 Task: Add a signature Josiah Cooper containing With heartfelt thanks and warm wishes, Josiah Cooper to email address softage.8@softage.net and add a folder User interface
Action: Mouse moved to (74, 141)
Screenshot: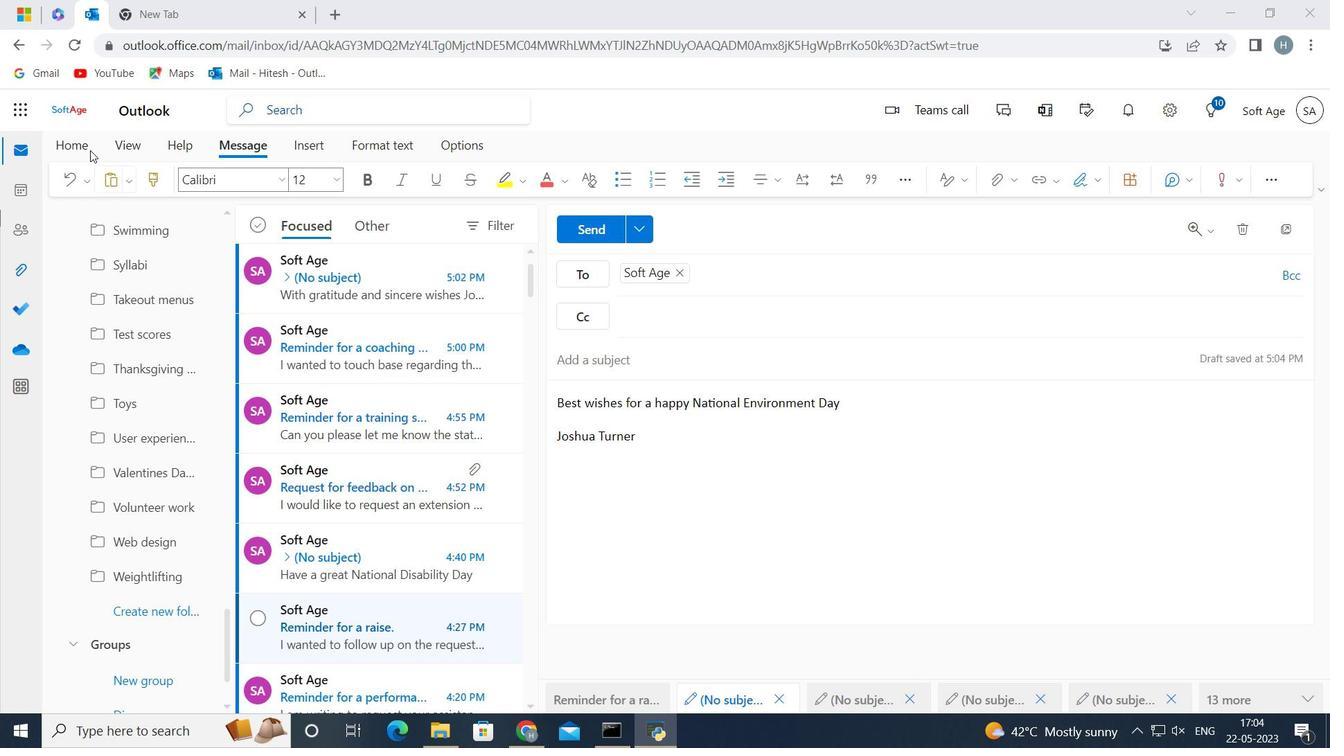 
Action: Mouse pressed left at (74, 141)
Screenshot: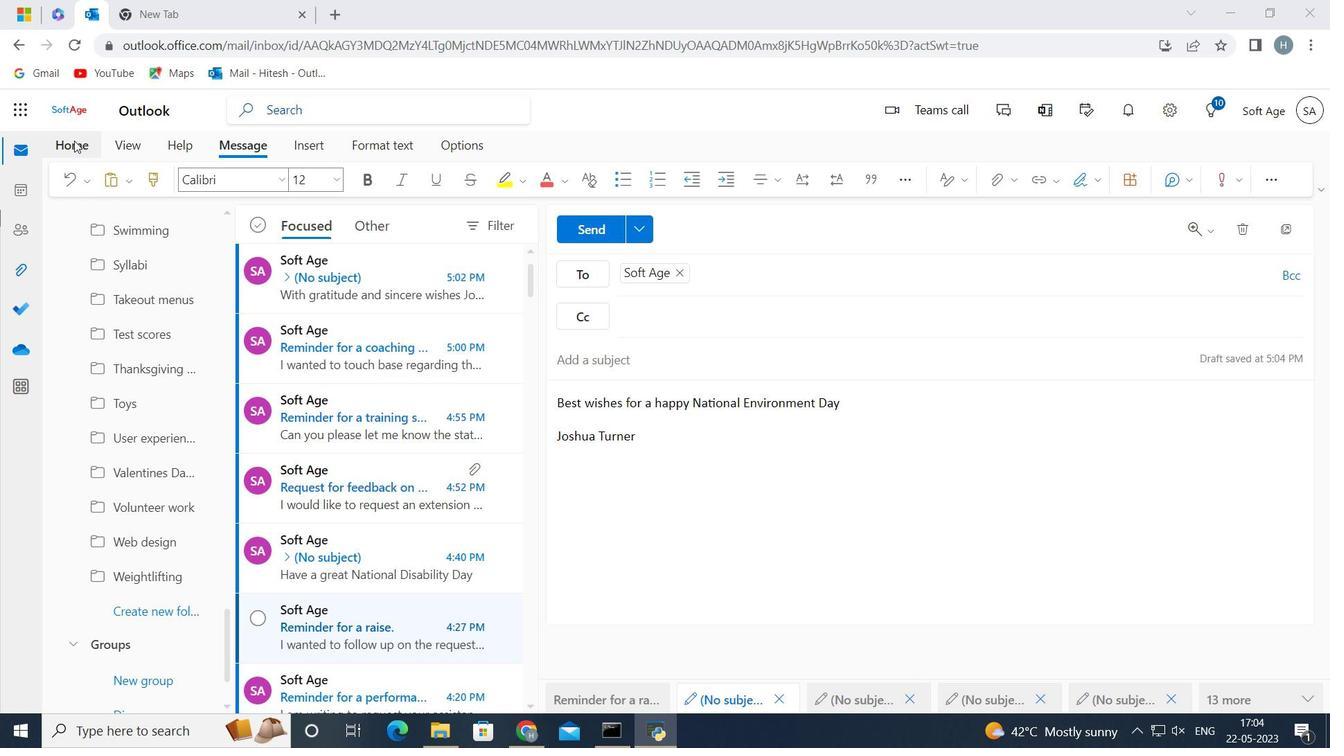 
Action: Mouse moved to (119, 182)
Screenshot: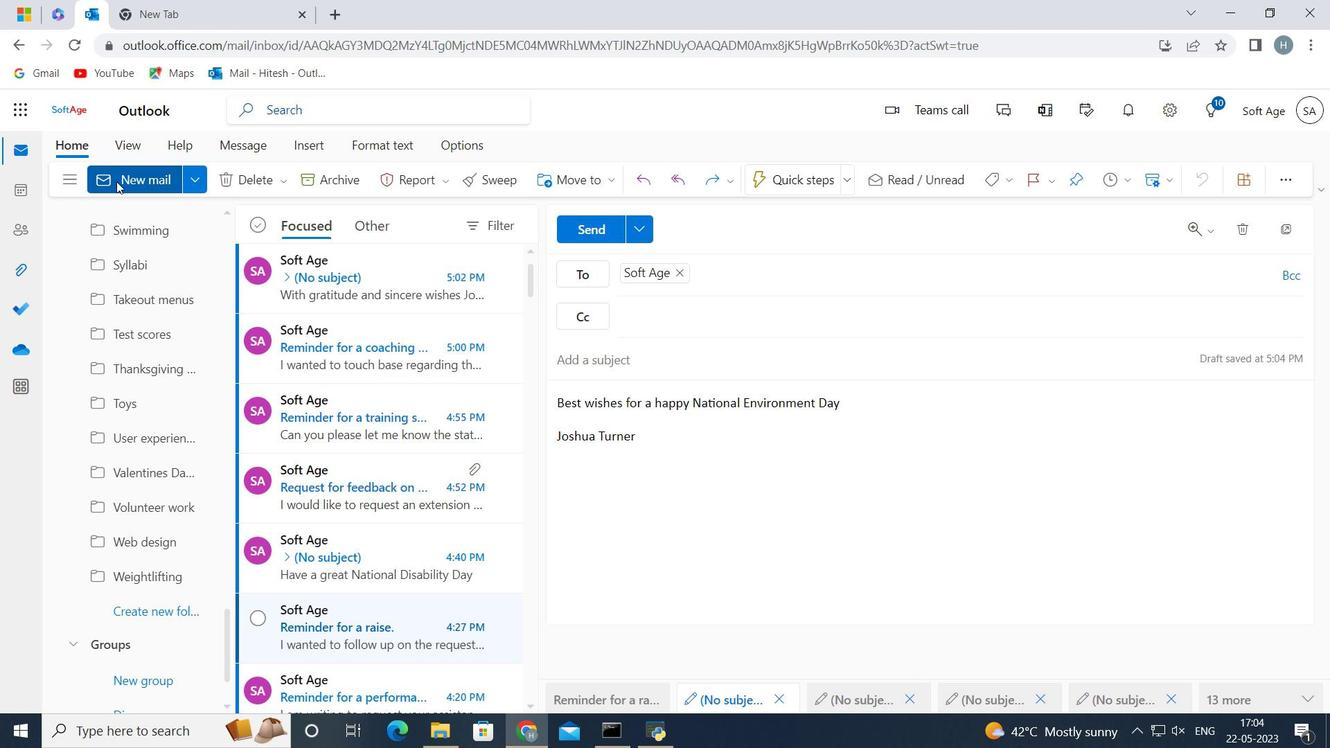 
Action: Mouse pressed left at (119, 182)
Screenshot: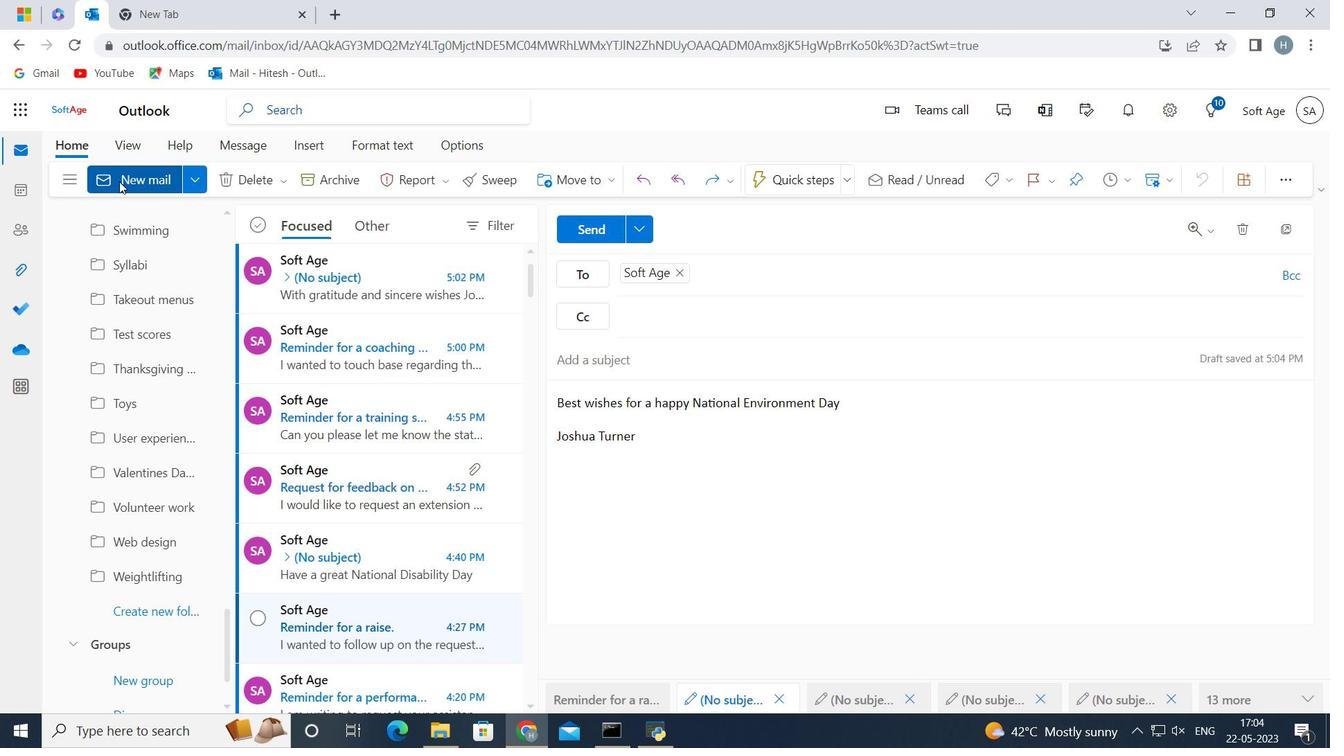 
Action: Mouse moved to (650, 445)
Screenshot: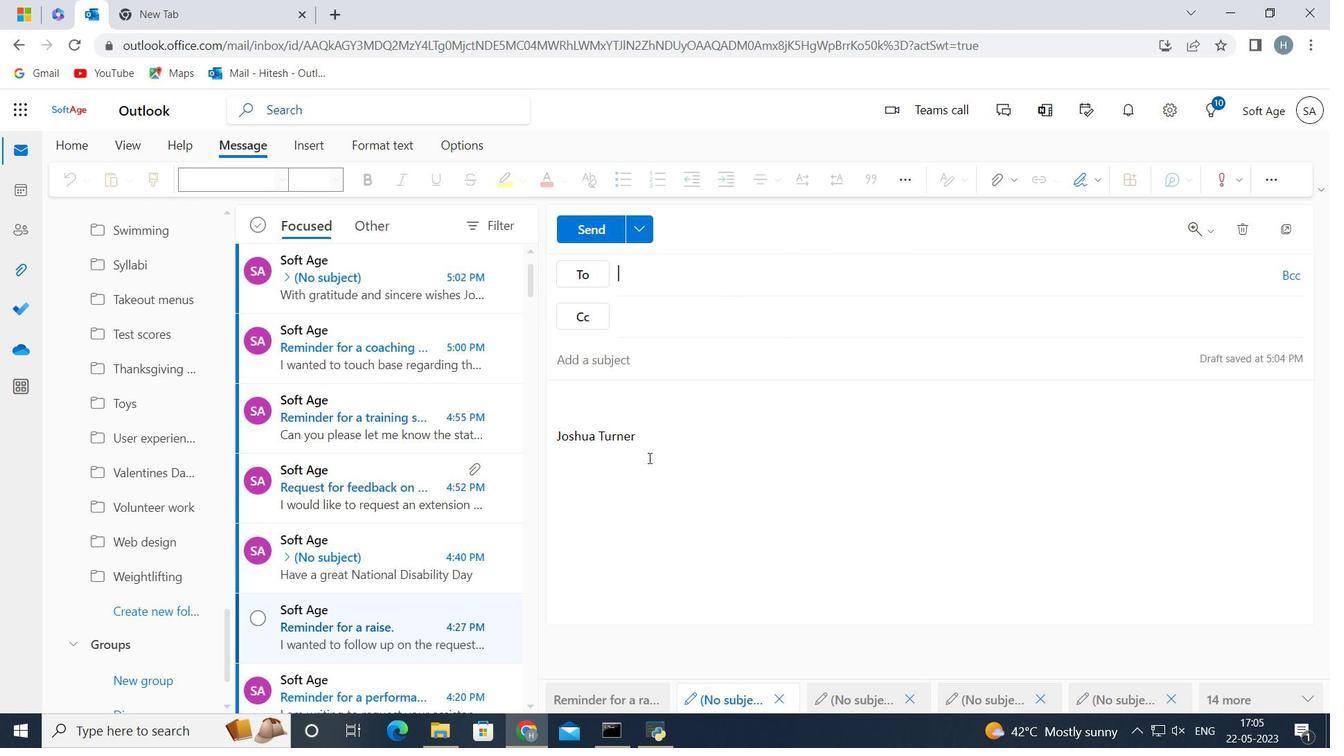
Action: Mouse pressed left at (650, 445)
Screenshot: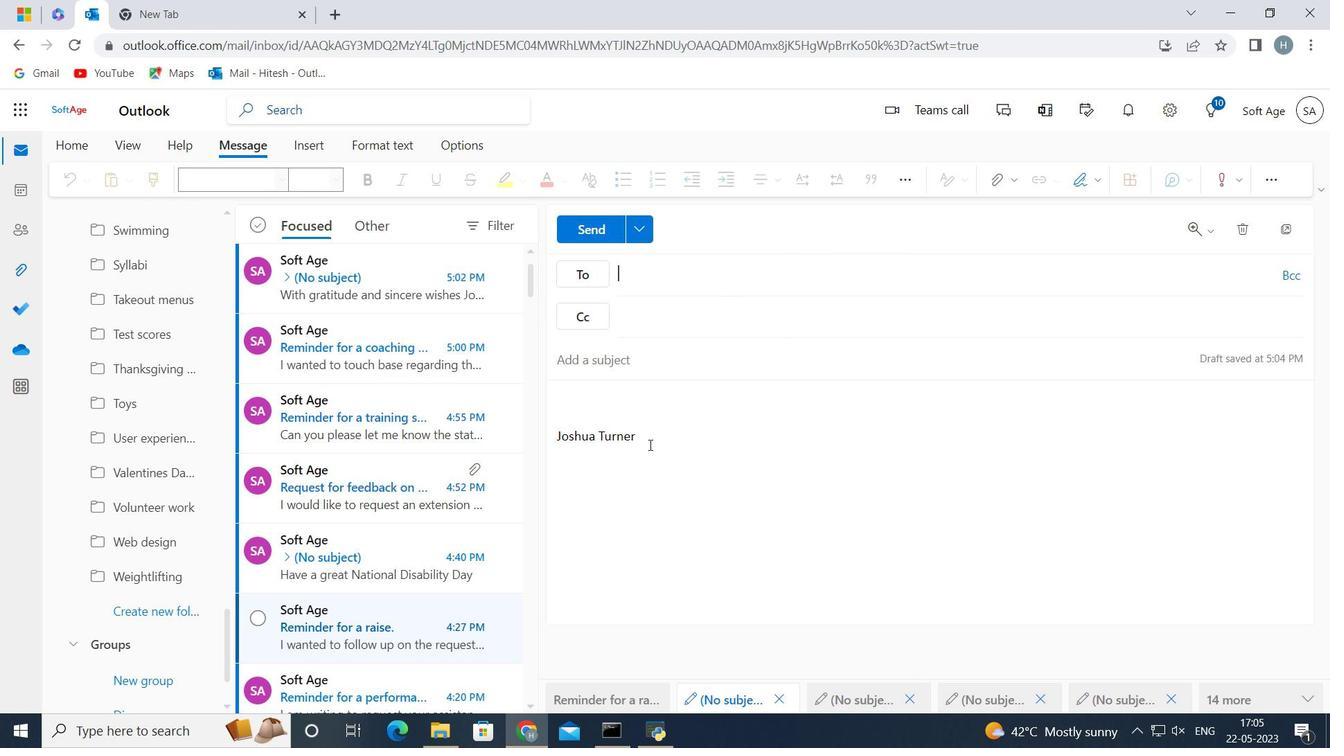 
Action: Mouse moved to (651, 444)
Screenshot: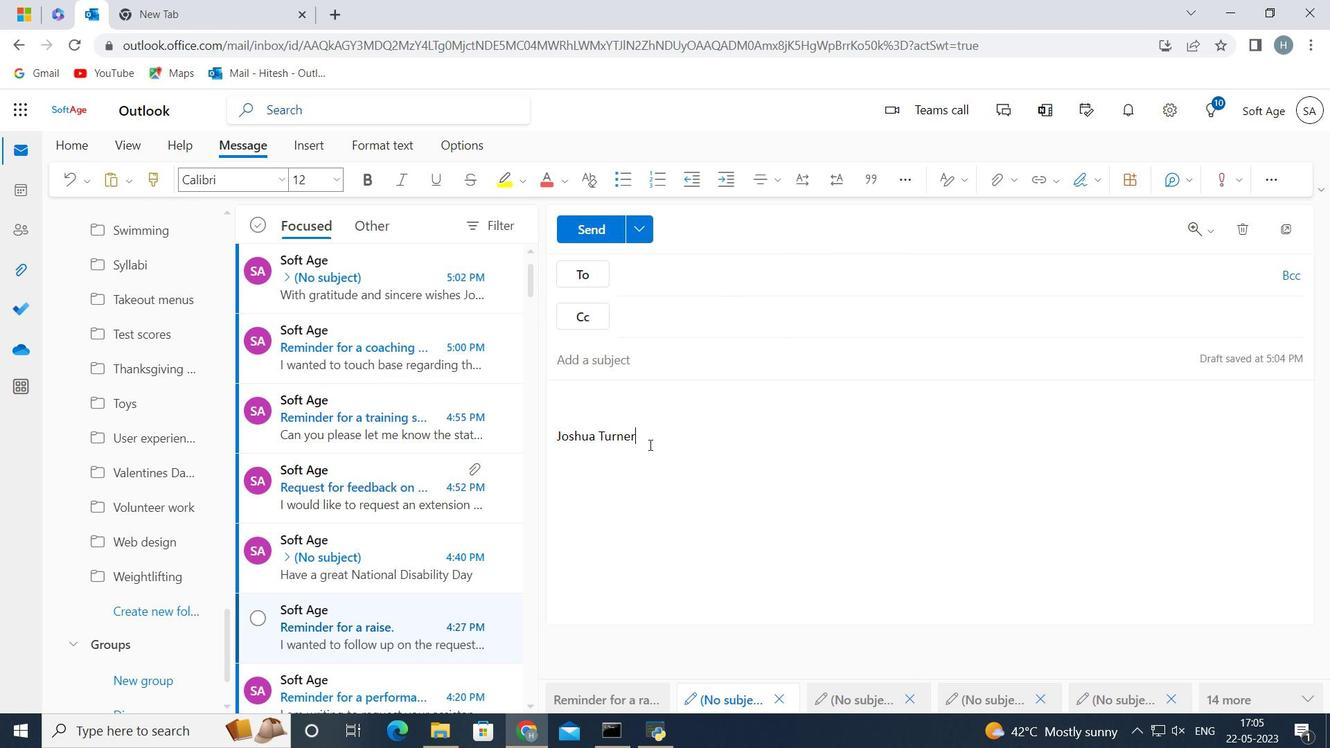 
Action: Key pressed <Key.backspace><Key.backspace><Key.backspace><Key.backspace><Key.backspace><Key.backspace><Key.backspace><Key.backspace><Key.backspace><Key.backspace><Key.backspace><Key.backspace><Key.backspace><Key.backspace><Key.backspace><Key.backspace><Key.backspace>
Screenshot: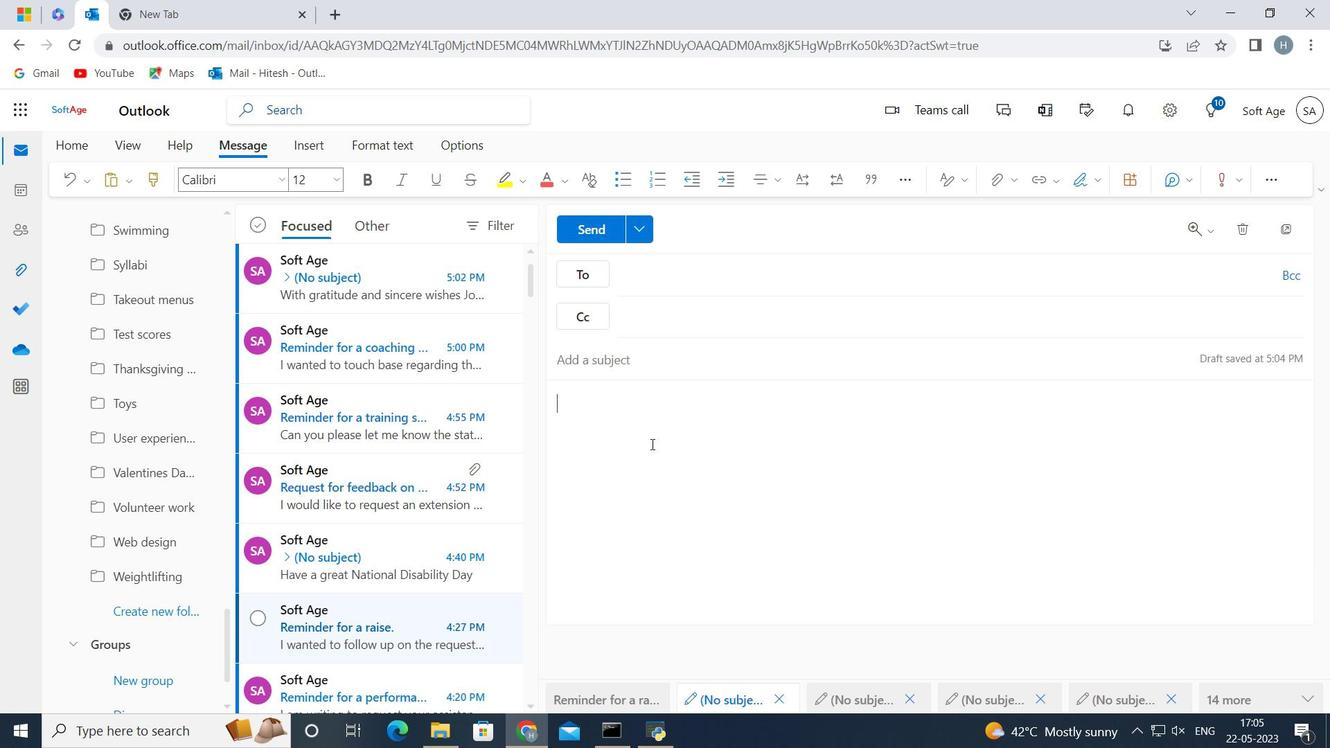 
Action: Mouse moved to (1096, 183)
Screenshot: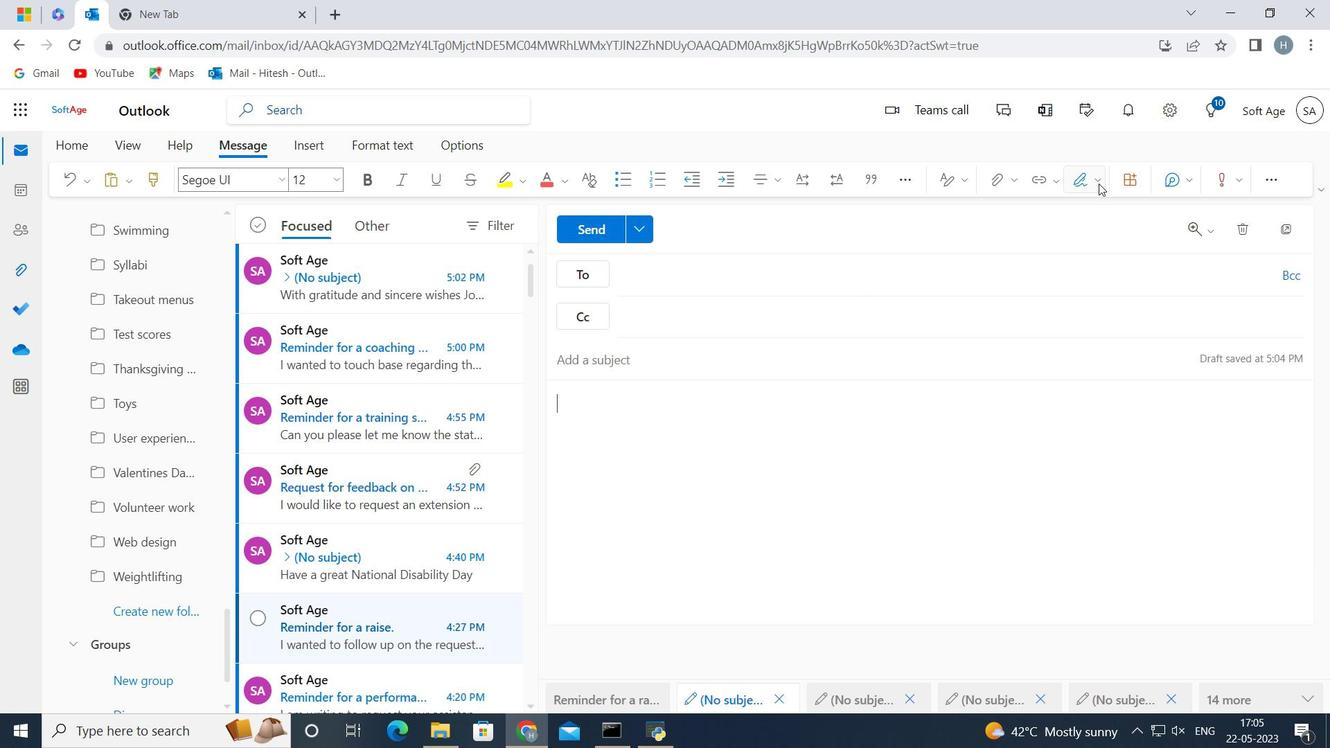 
Action: Mouse pressed left at (1096, 183)
Screenshot: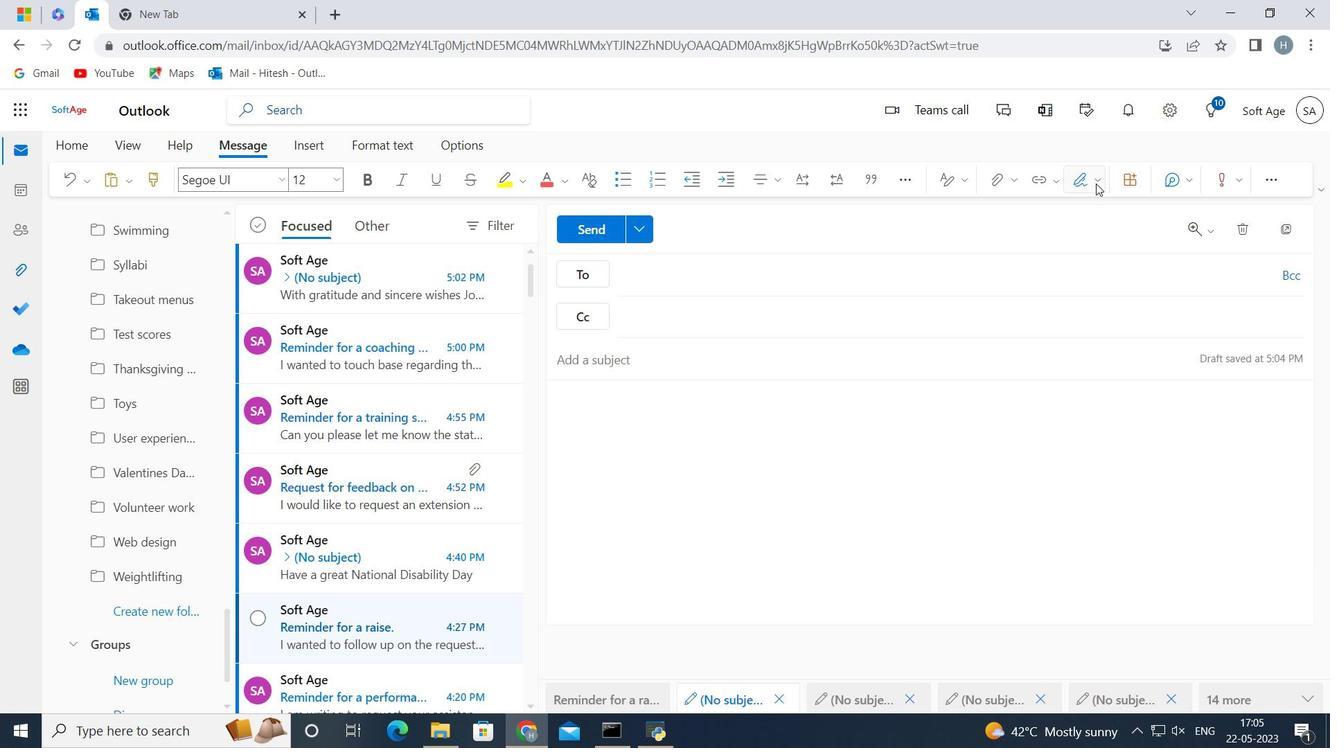 
Action: Mouse moved to (1059, 255)
Screenshot: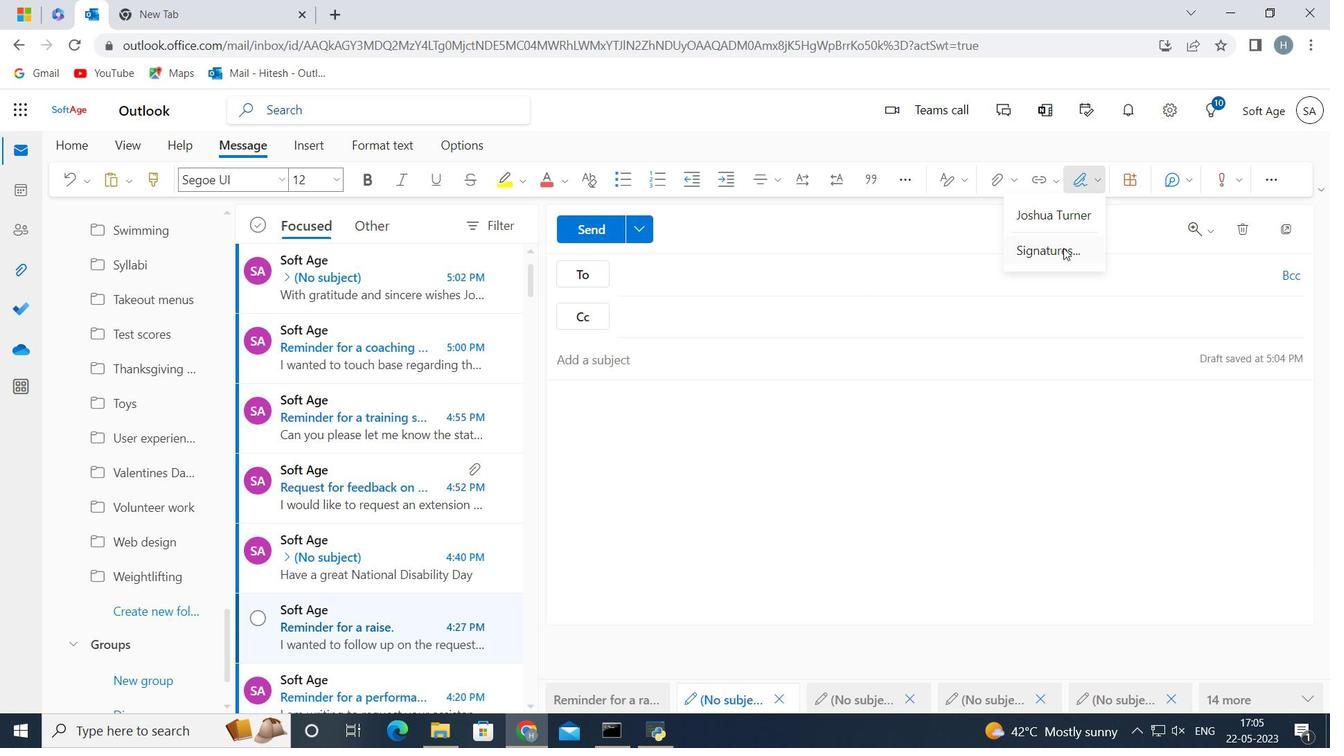 
Action: Mouse pressed left at (1059, 255)
Screenshot: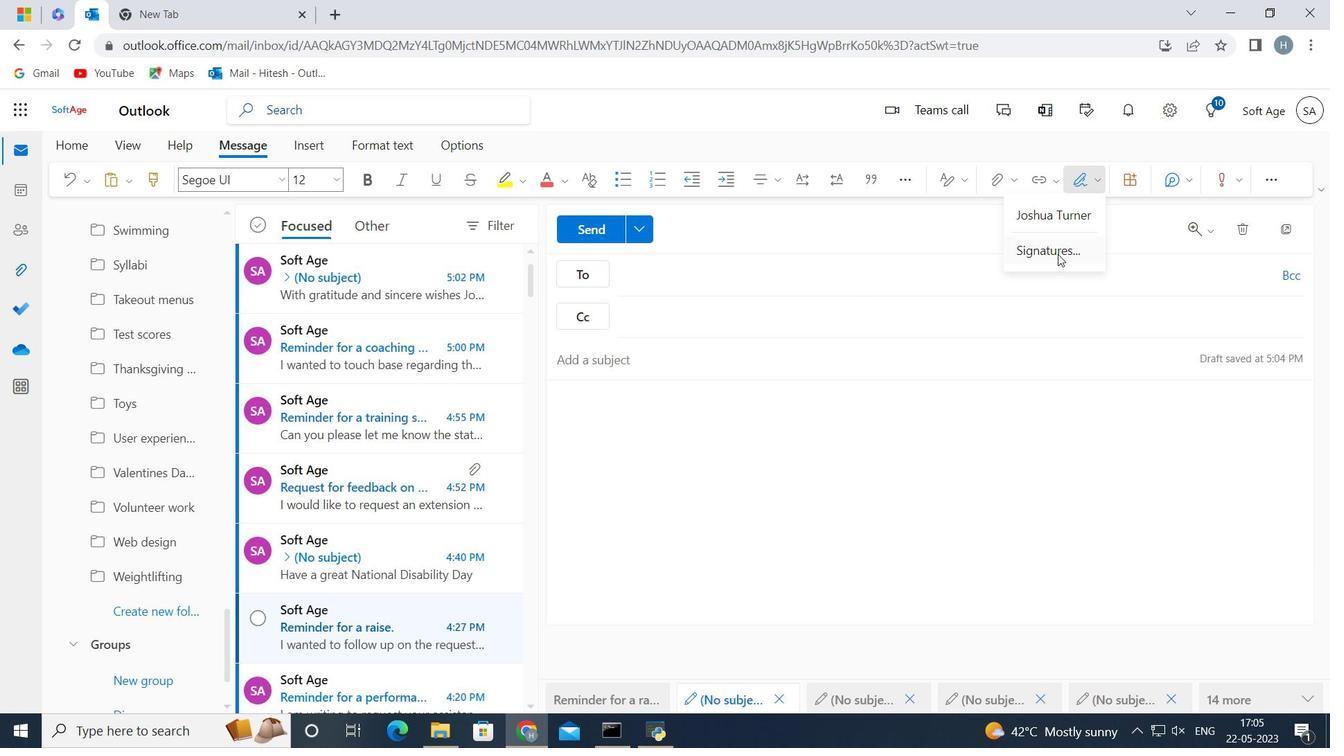 
Action: Mouse moved to (998, 321)
Screenshot: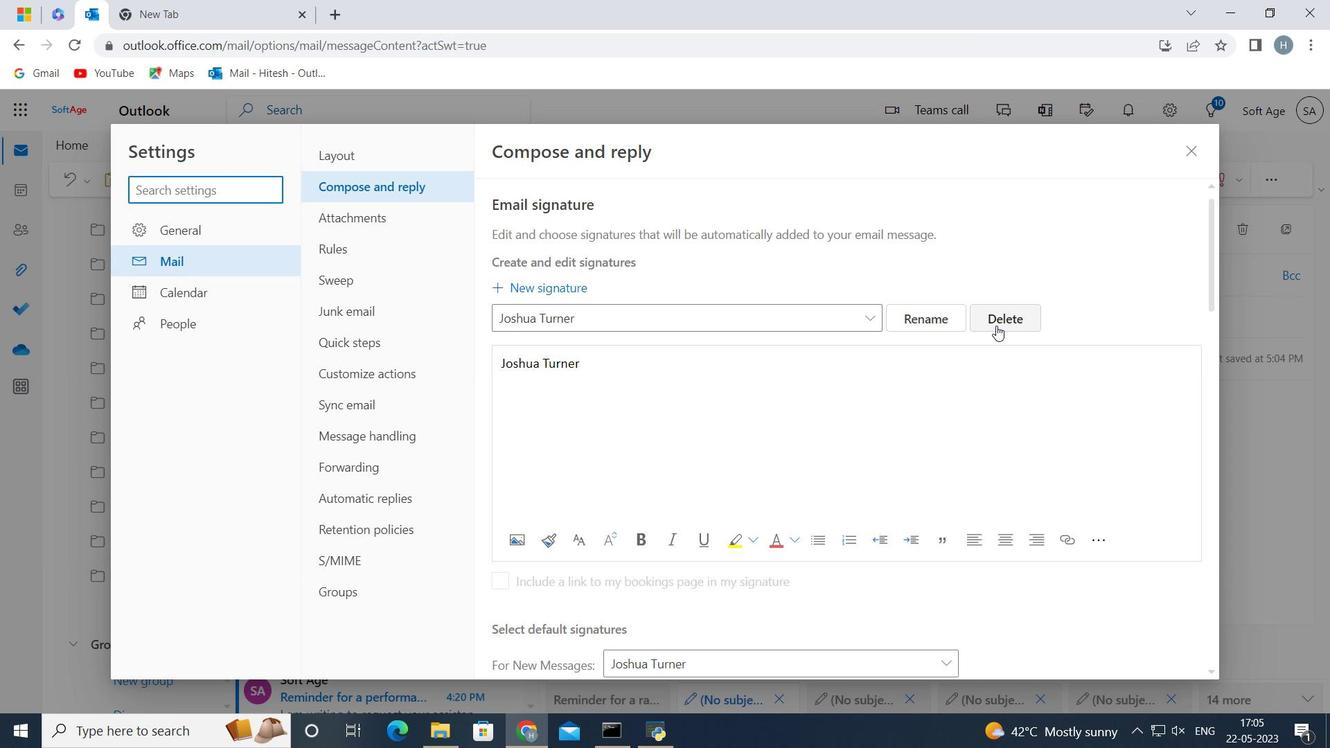 
Action: Mouse pressed left at (998, 321)
Screenshot: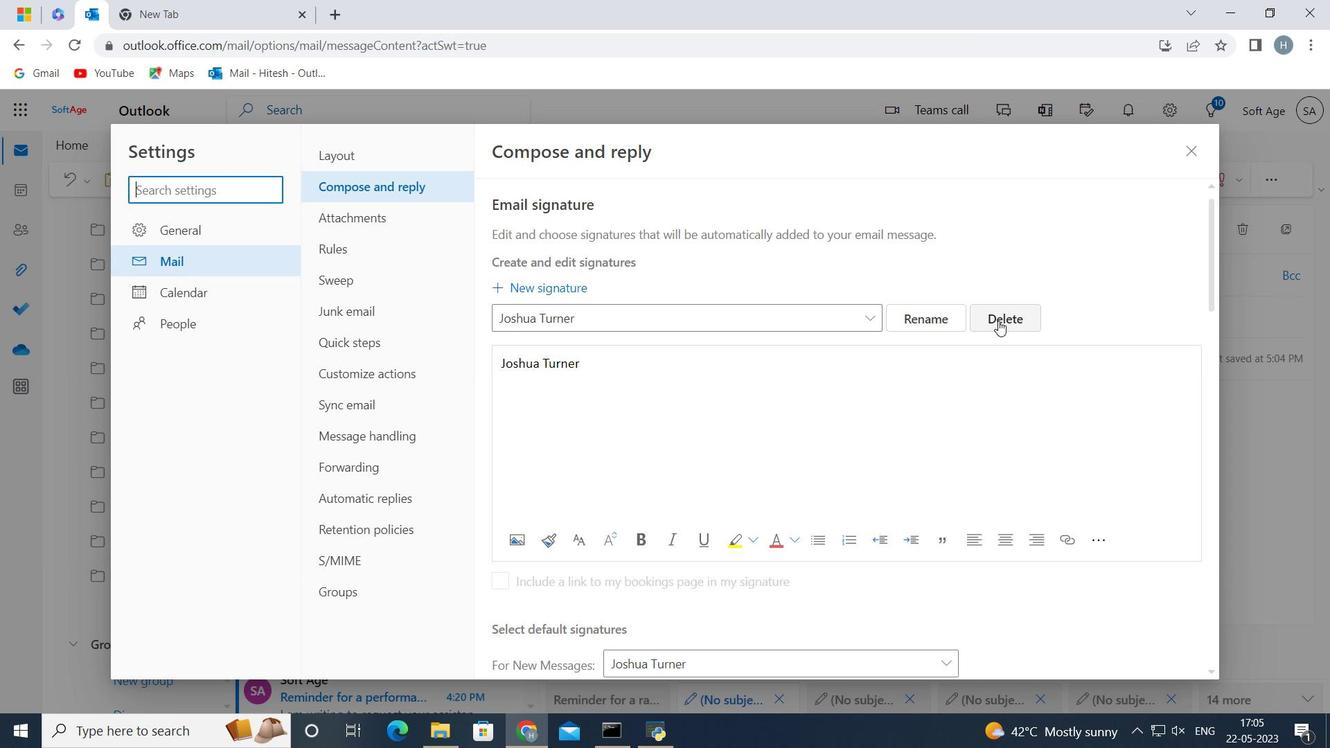 
Action: Mouse moved to (824, 325)
Screenshot: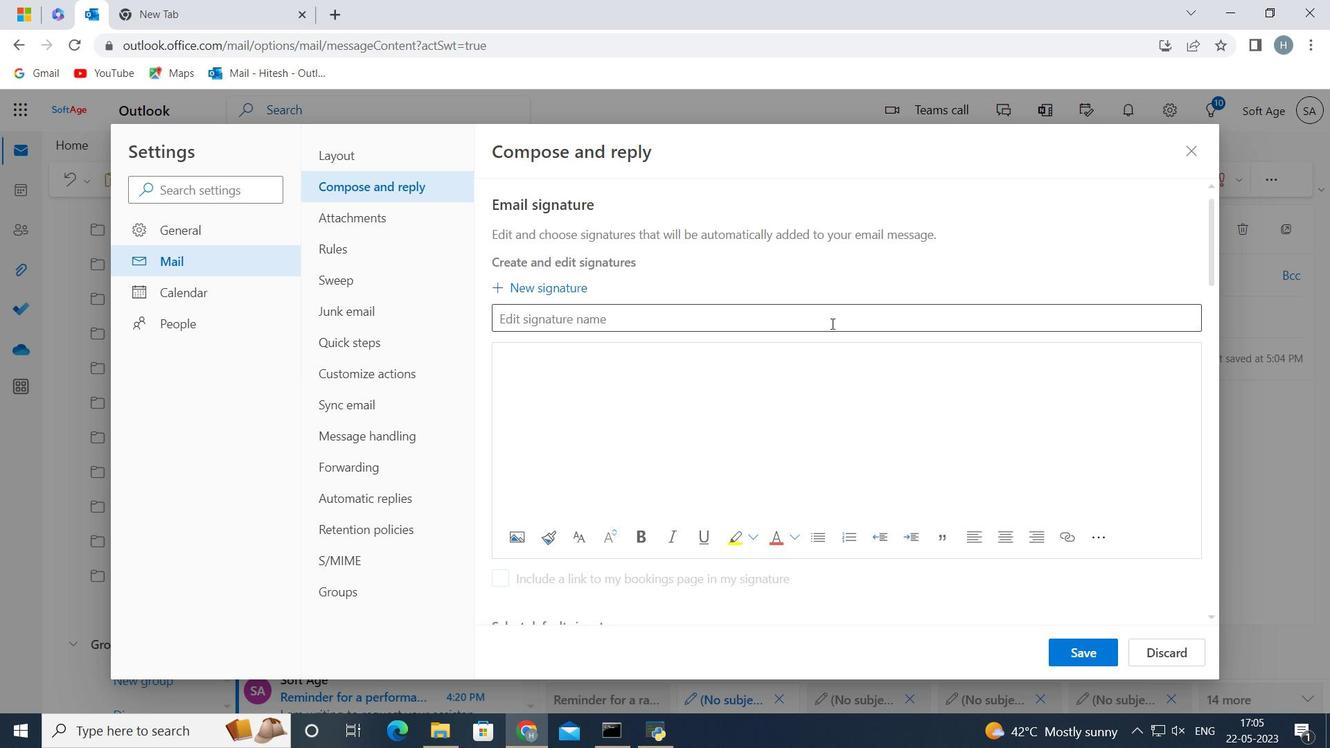
Action: Mouse pressed left at (824, 325)
Screenshot: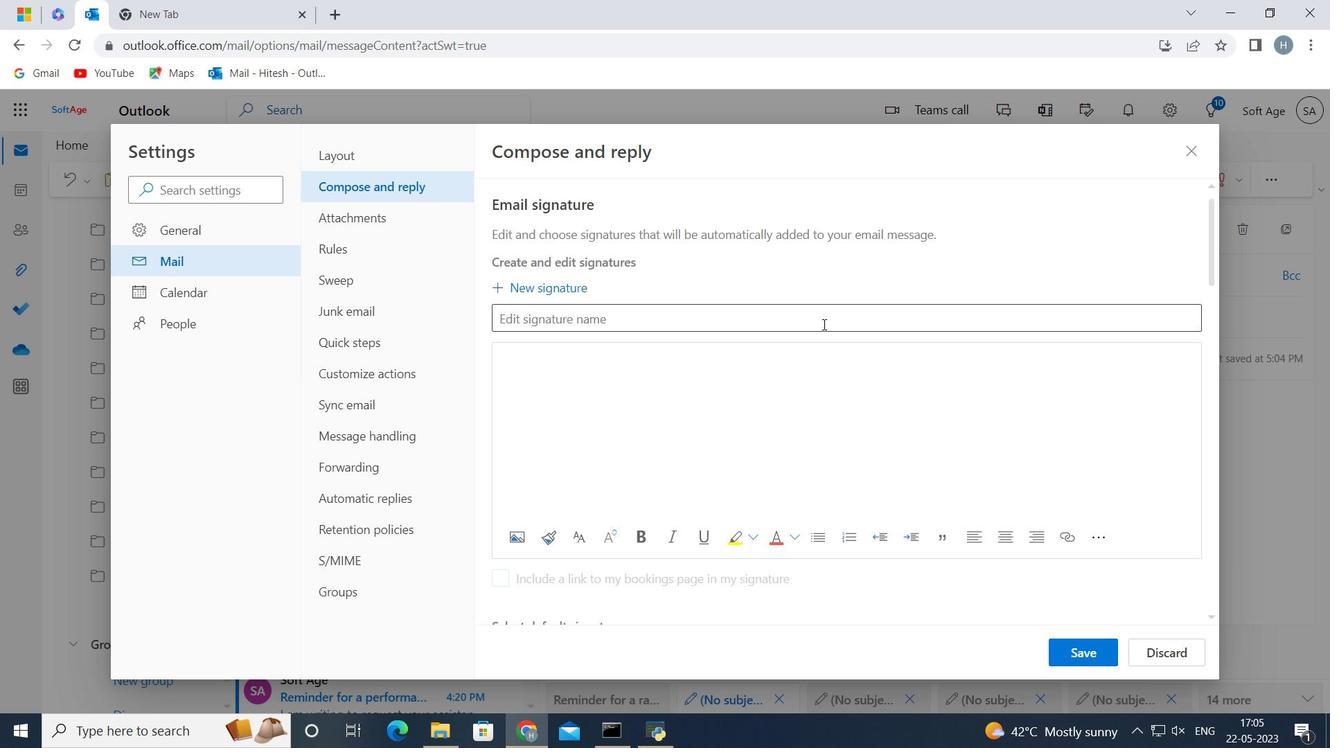 
Action: Key pressed <Key.shift>Josiah<Key.space><Key.shift><Key.shift><Key.shift><Key.shift><Key.shift><Key.shift><Key.shift><Key.shift>Cooper<Key.space>
Screenshot: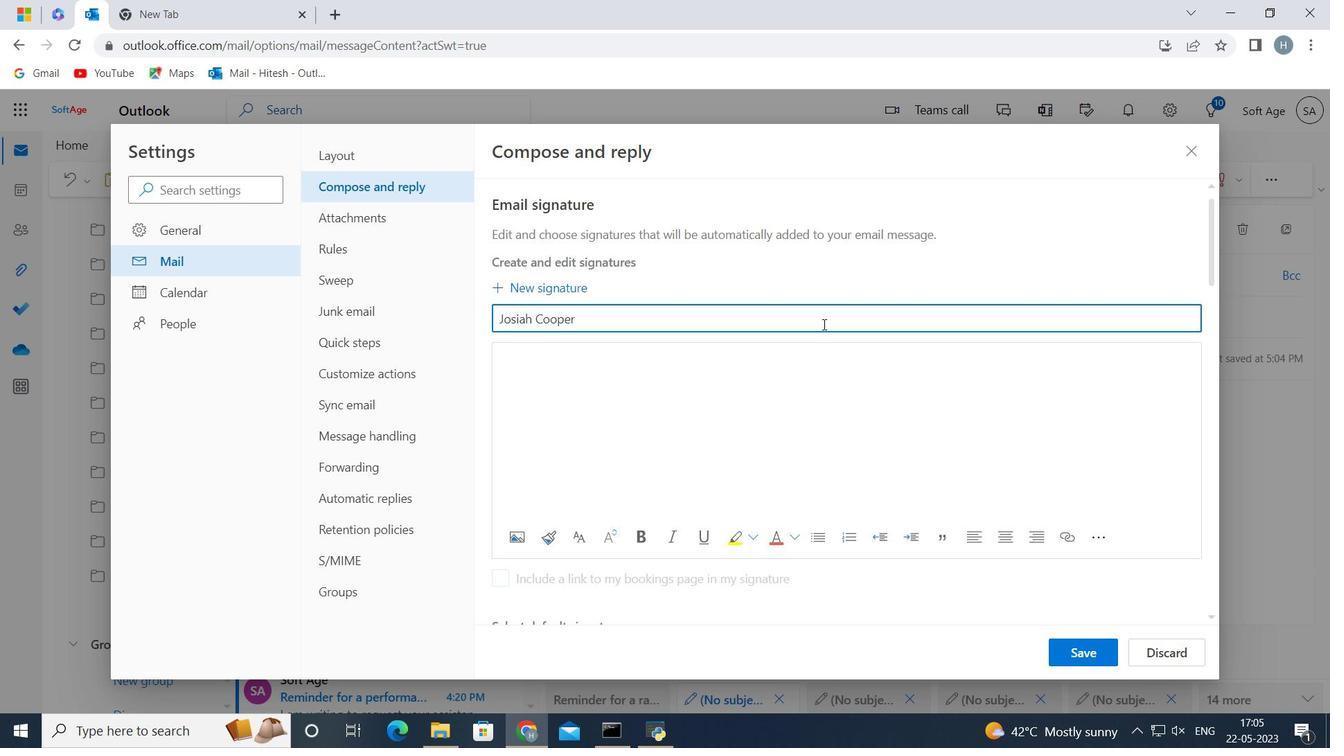 
Action: Mouse moved to (603, 374)
Screenshot: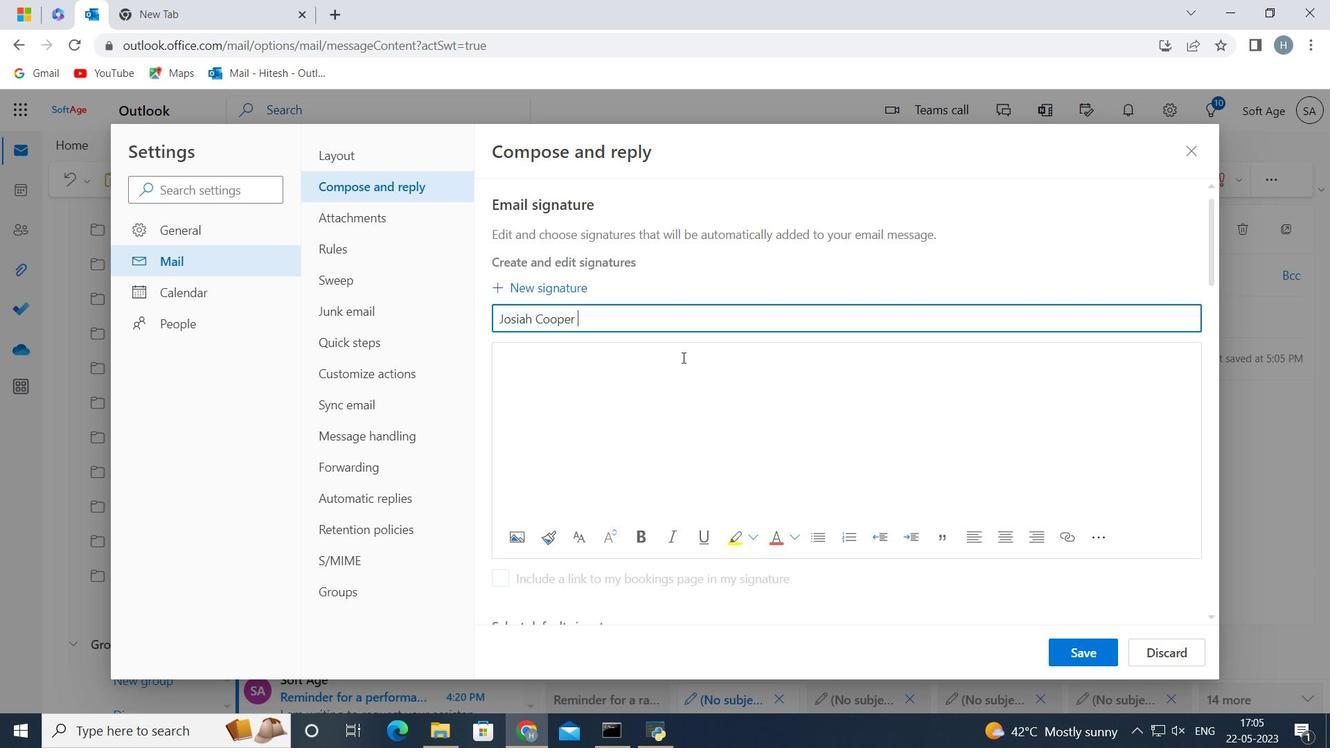
Action: Mouse pressed left at (603, 374)
Screenshot: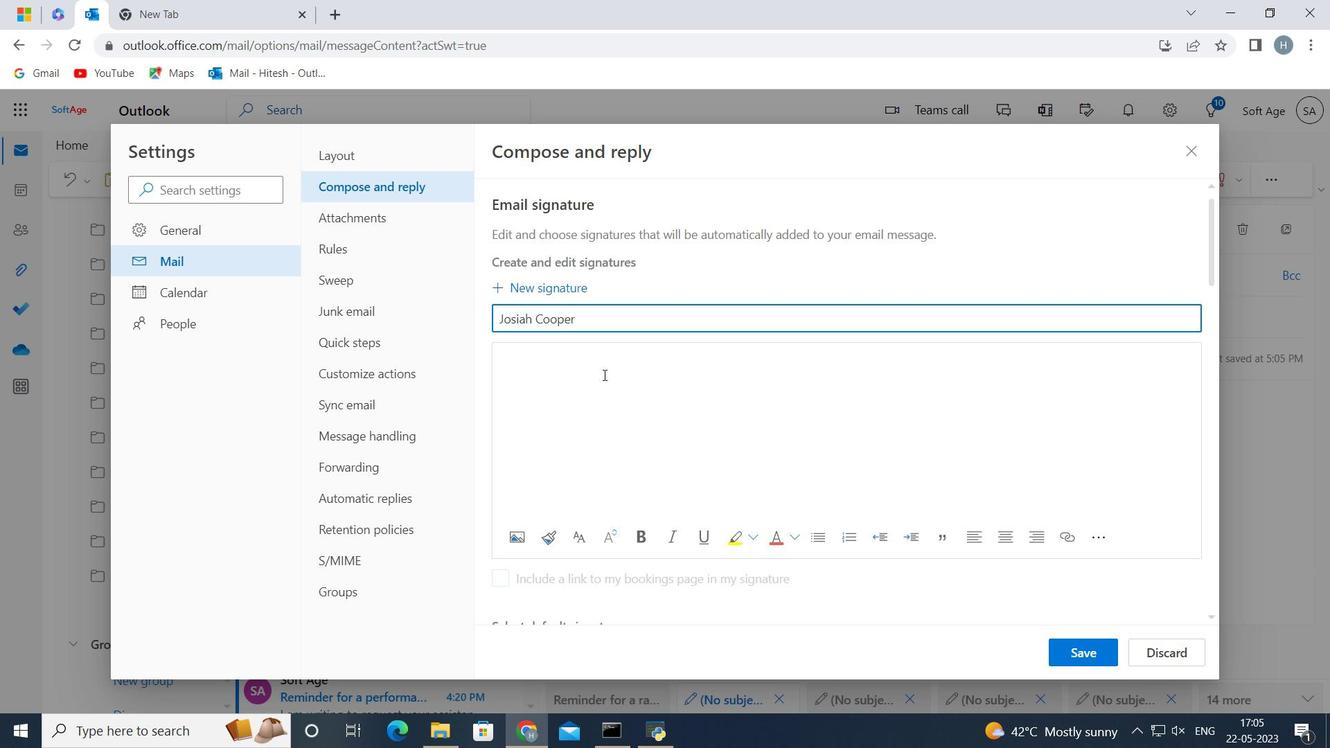 
Action: Key pressed <Key.shift><Key.shift><Key.shift><Key.shift><Key.shift><Key.shift>Josiah<Key.space><Key.shift>Cooper<Key.space>
Screenshot: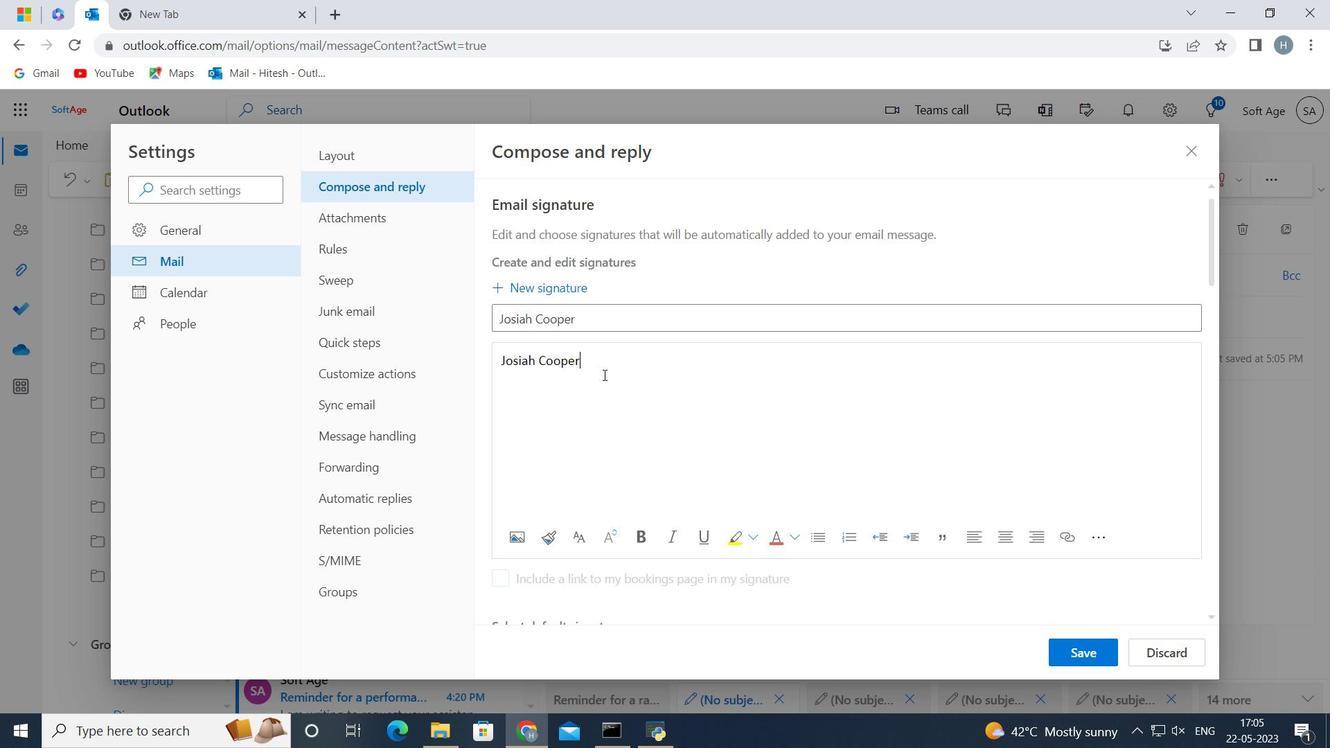
Action: Mouse moved to (1070, 645)
Screenshot: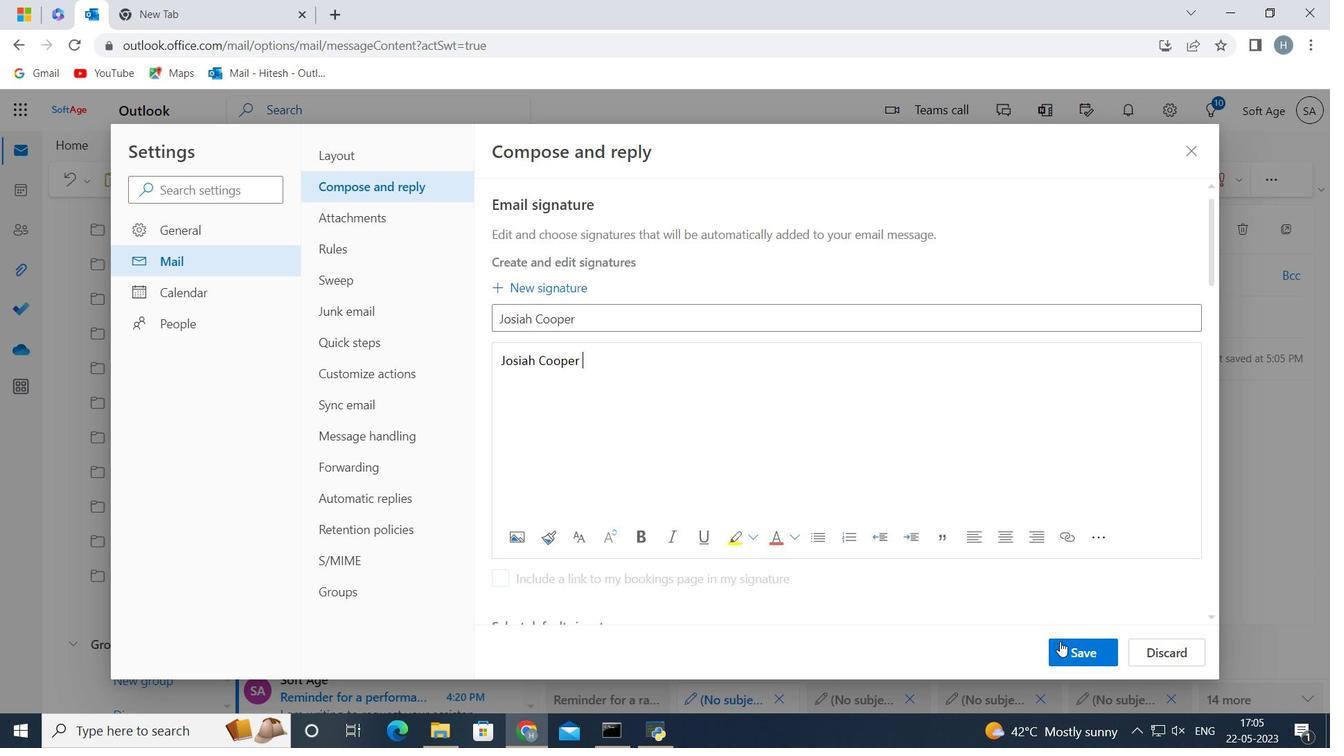
Action: Mouse pressed left at (1070, 645)
Screenshot: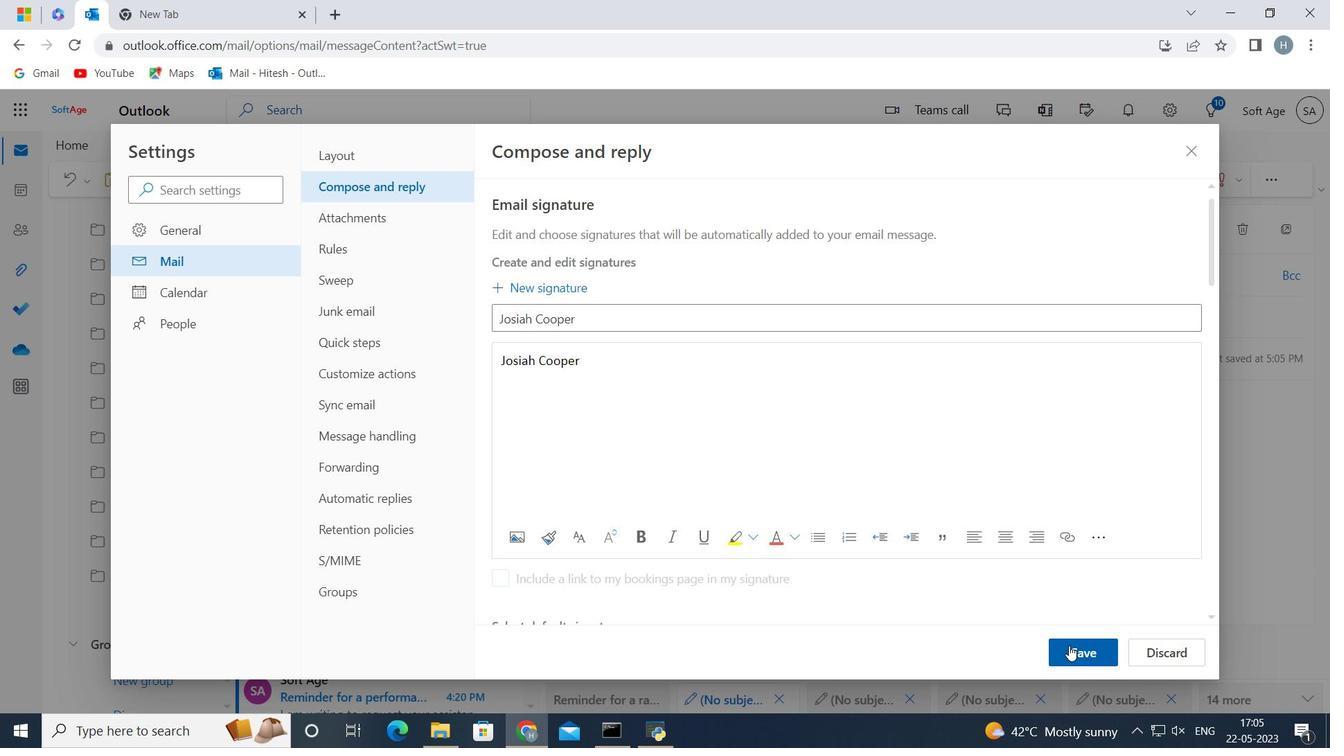 
Action: Mouse moved to (863, 404)
Screenshot: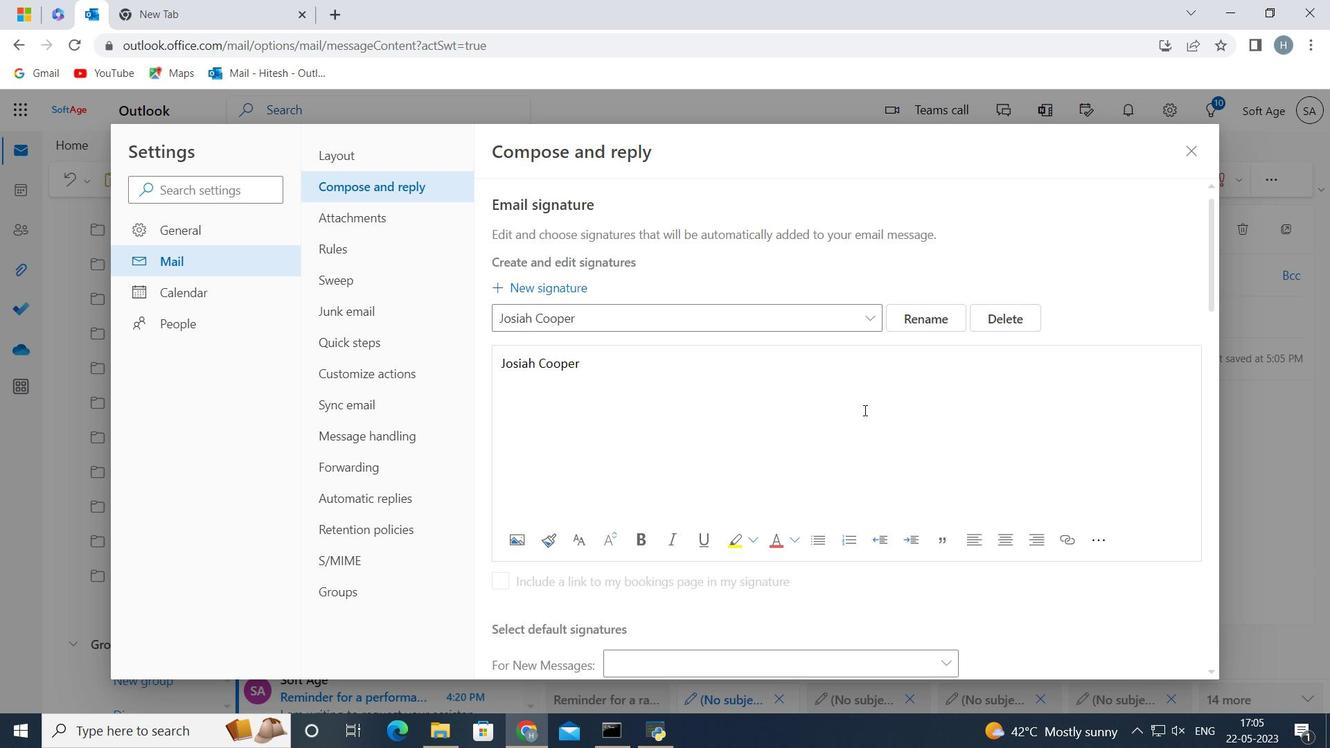 
Action: Mouse scrolled (863, 404) with delta (0, 0)
Screenshot: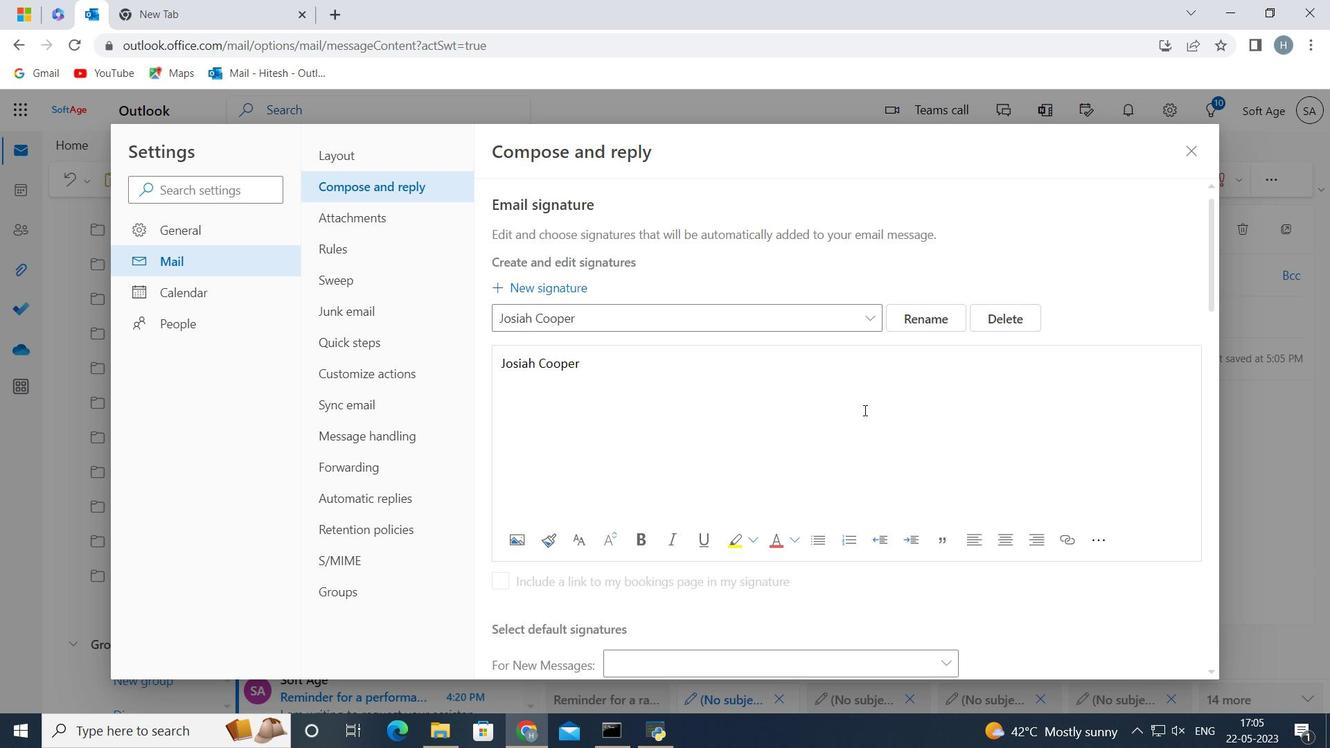 
Action: Mouse moved to (819, 372)
Screenshot: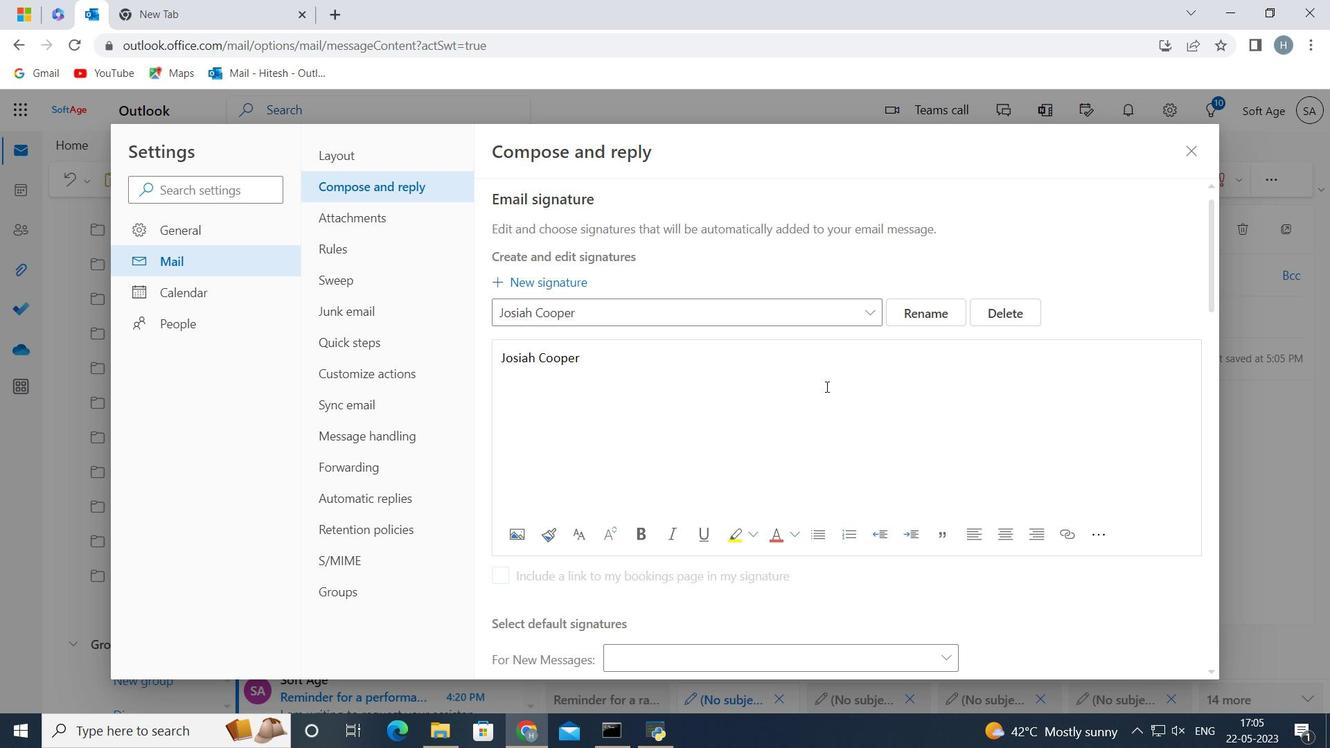 
Action: Mouse scrolled (819, 371) with delta (0, 0)
Screenshot: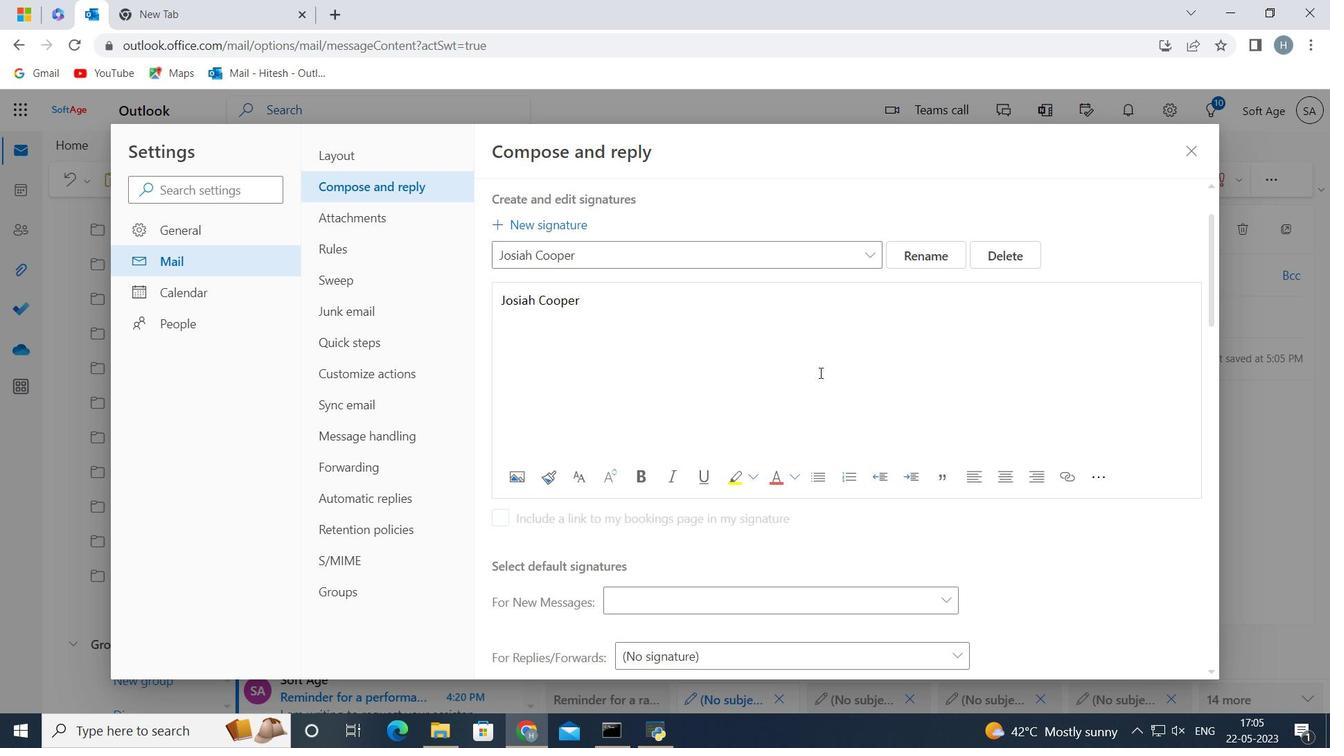
Action: Mouse scrolled (819, 371) with delta (0, 0)
Screenshot: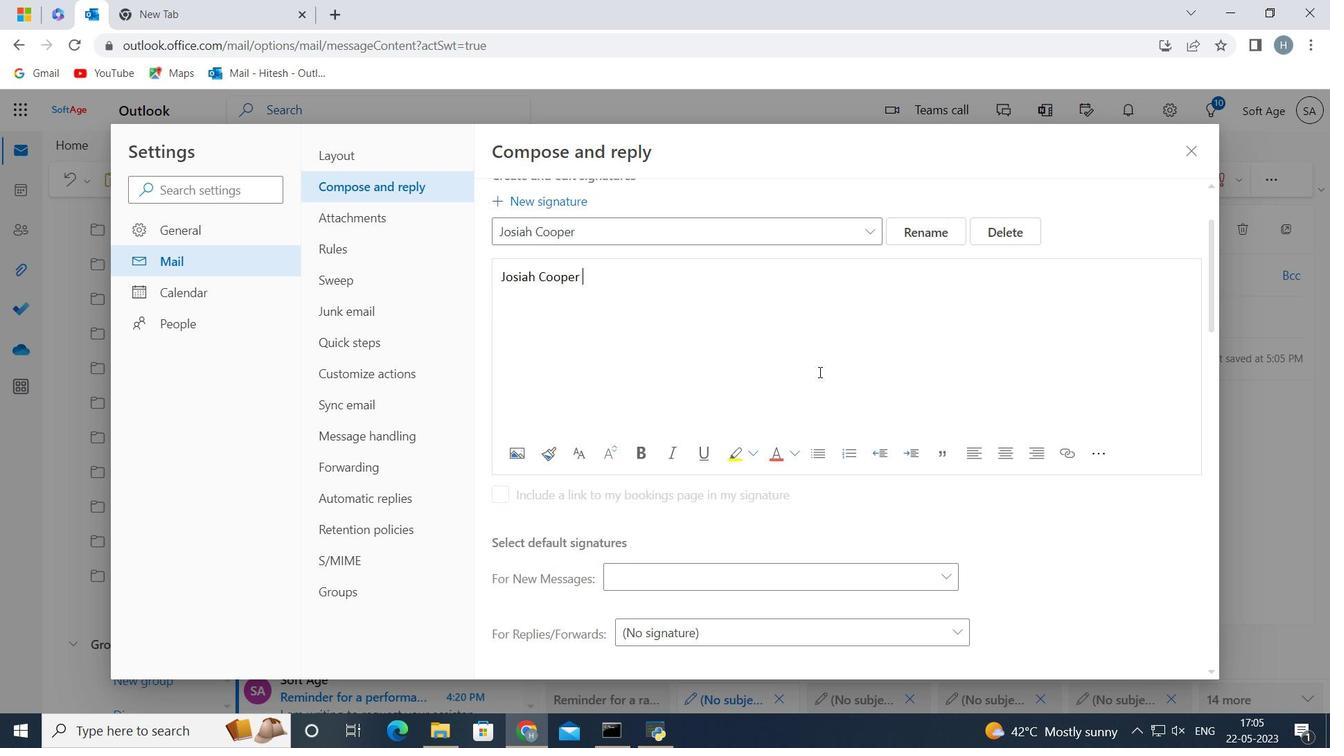 
Action: Mouse scrolled (819, 371) with delta (0, 0)
Screenshot: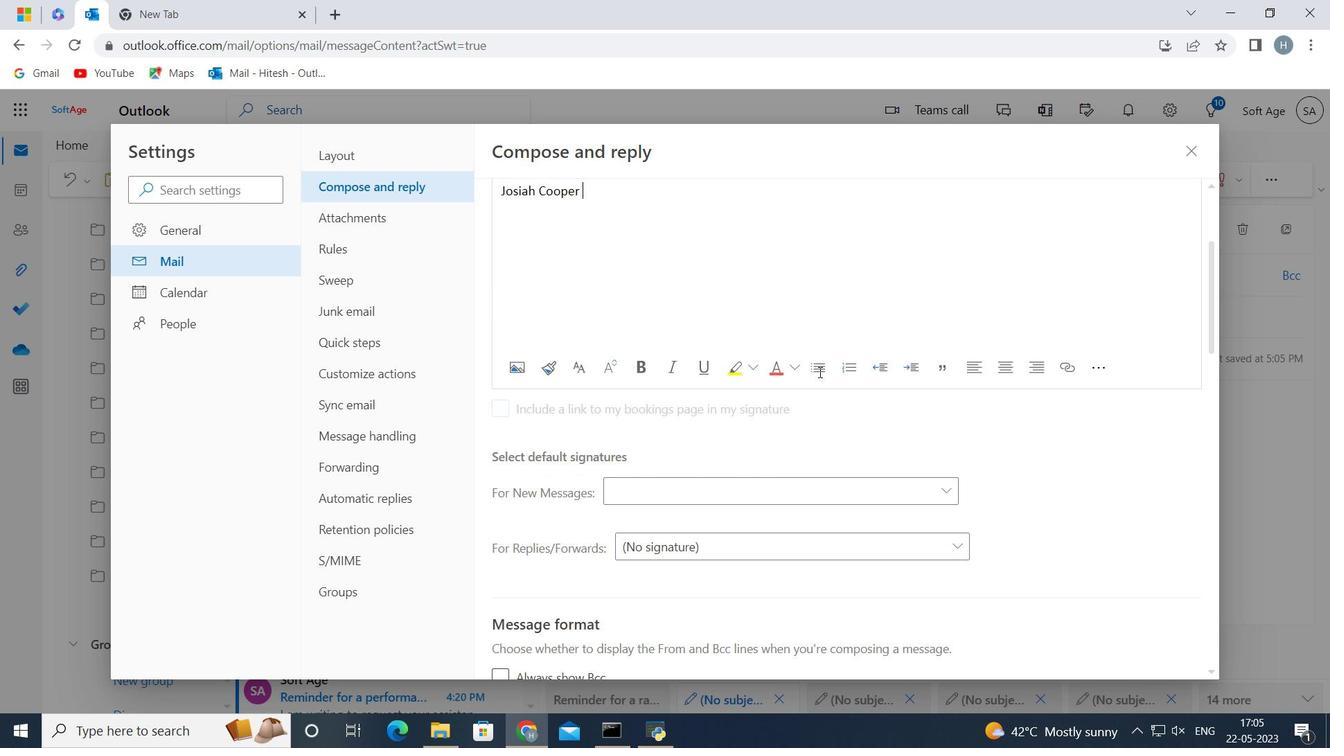 
Action: Mouse moved to (947, 315)
Screenshot: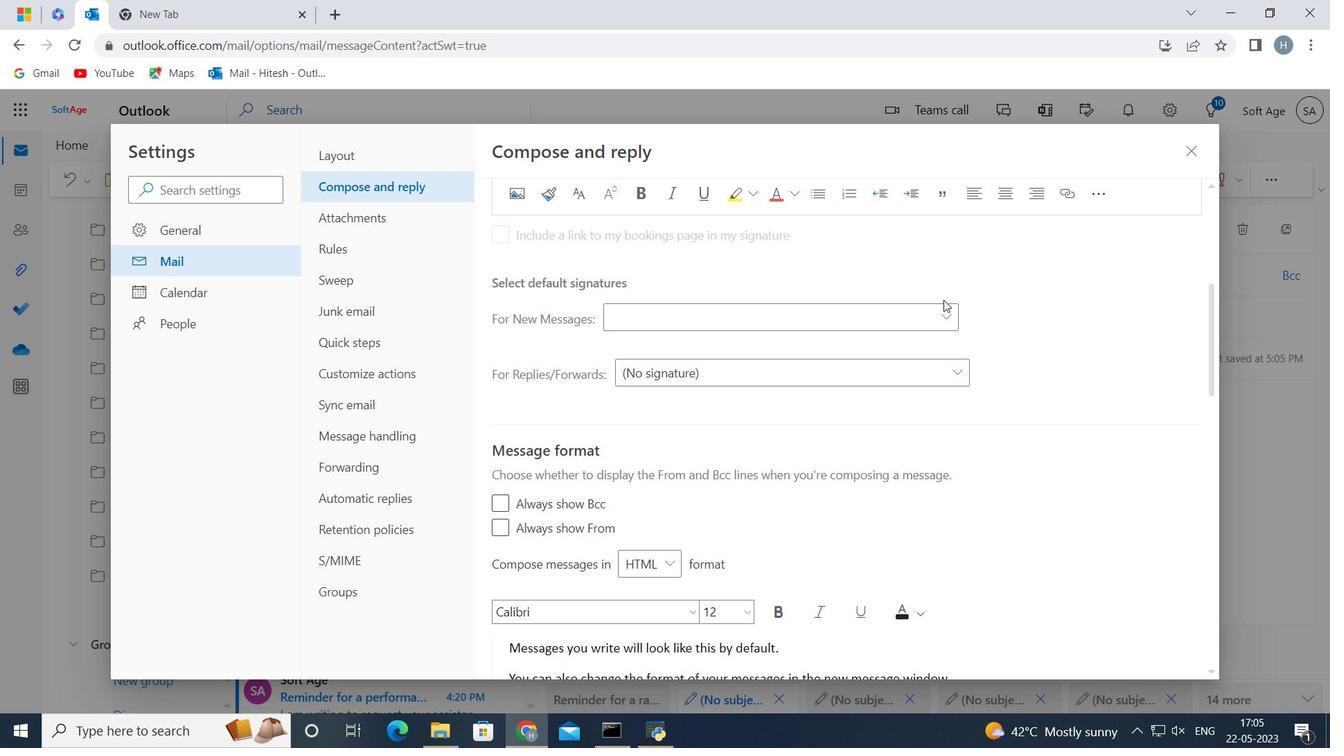 
Action: Mouse pressed left at (947, 315)
Screenshot: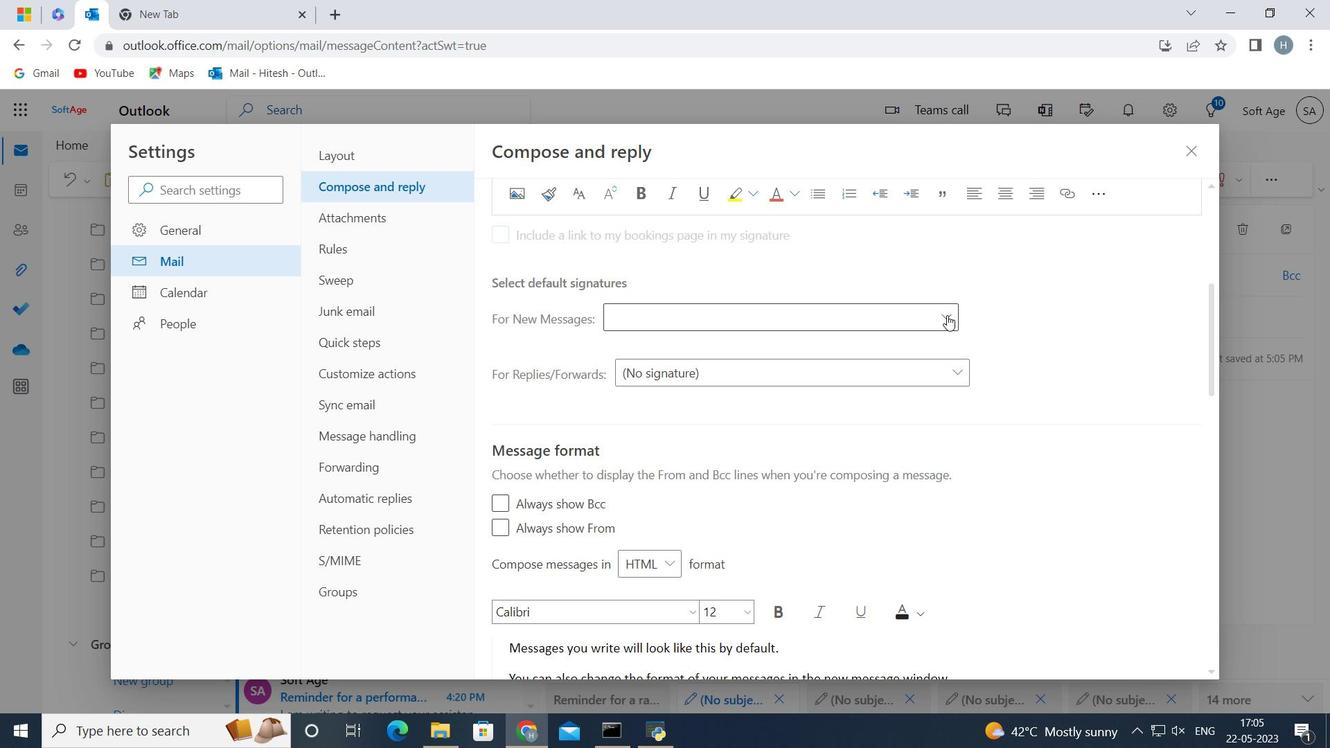 
Action: Mouse moved to (873, 372)
Screenshot: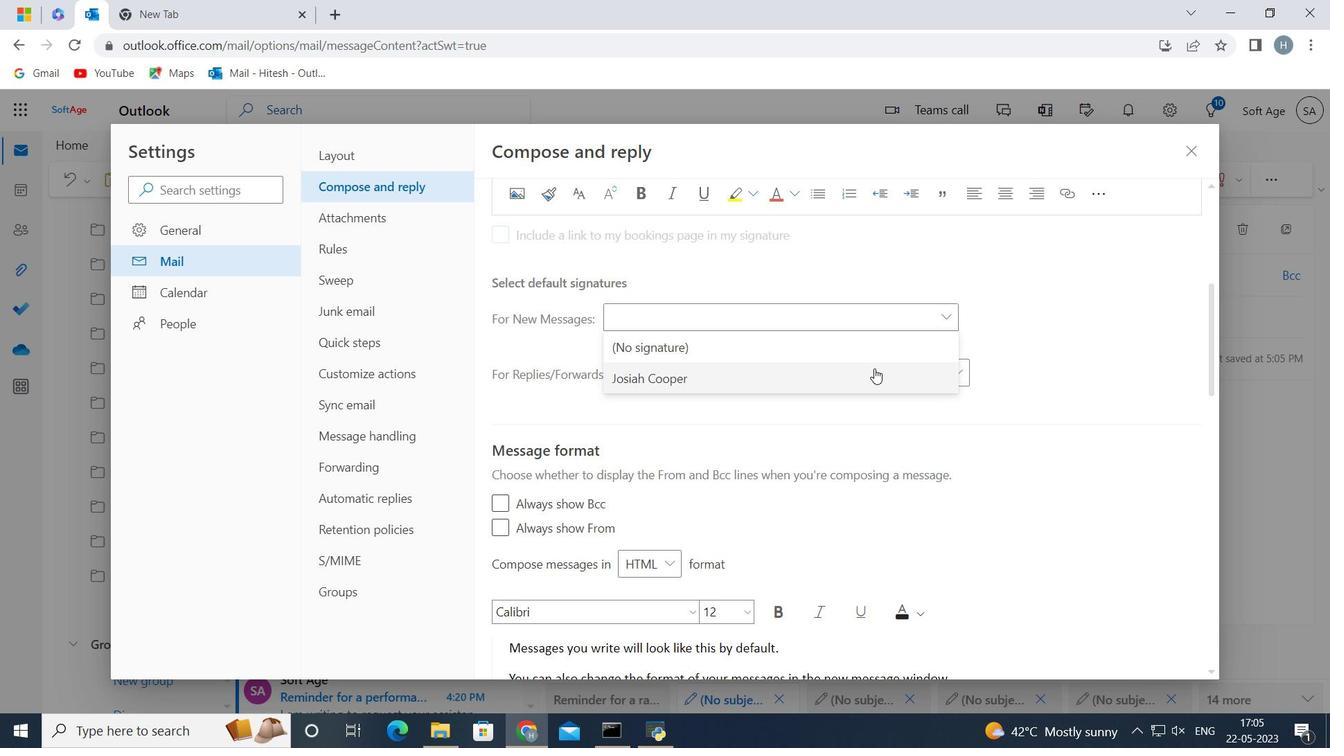 
Action: Mouse pressed left at (873, 372)
Screenshot: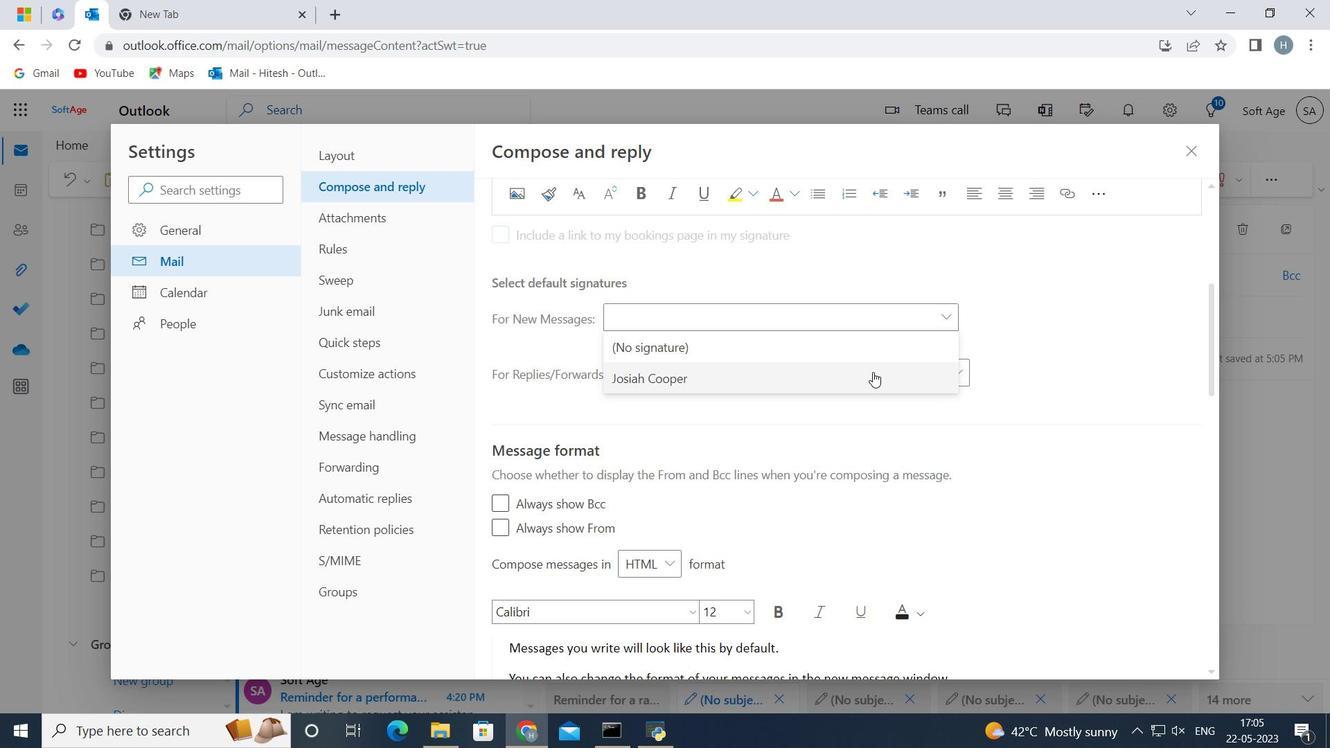 
Action: Mouse moved to (1088, 652)
Screenshot: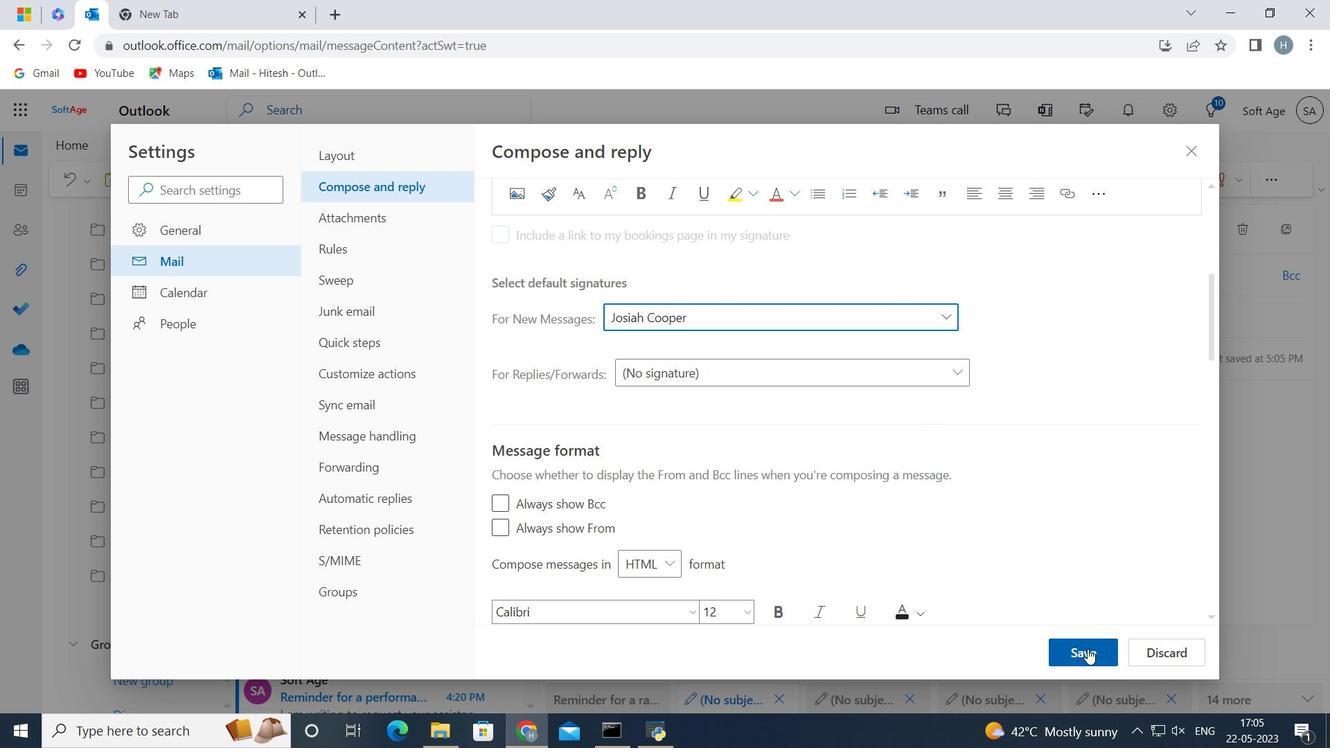 
Action: Mouse pressed left at (1088, 652)
Screenshot: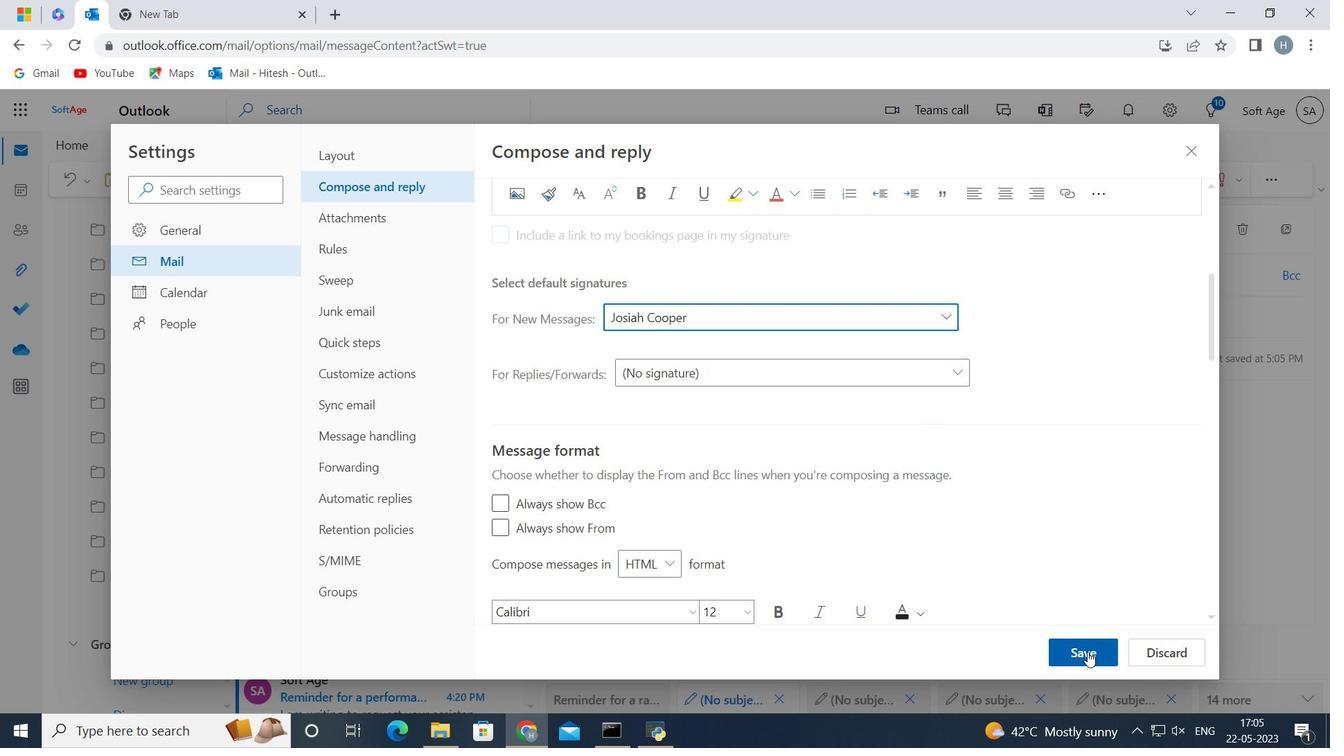 
Action: Mouse moved to (1189, 150)
Screenshot: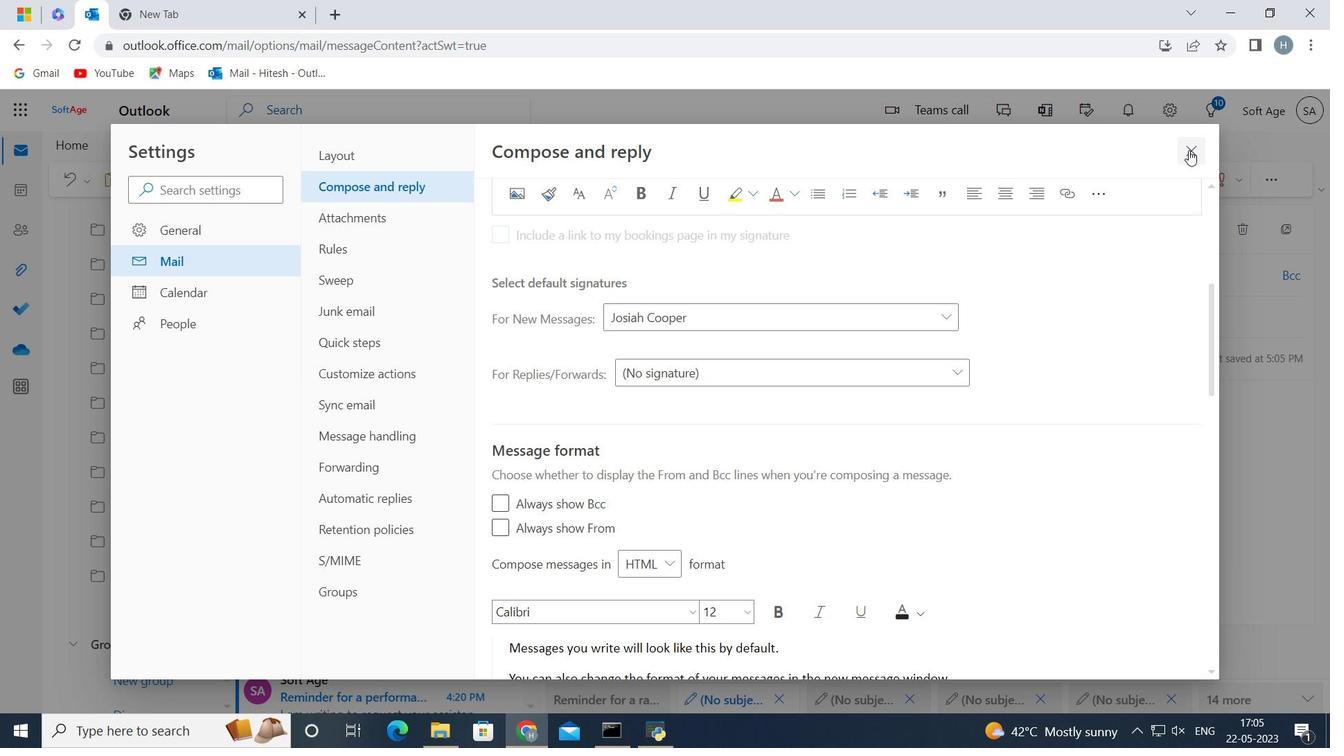 
Action: Mouse pressed left at (1189, 150)
Screenshot: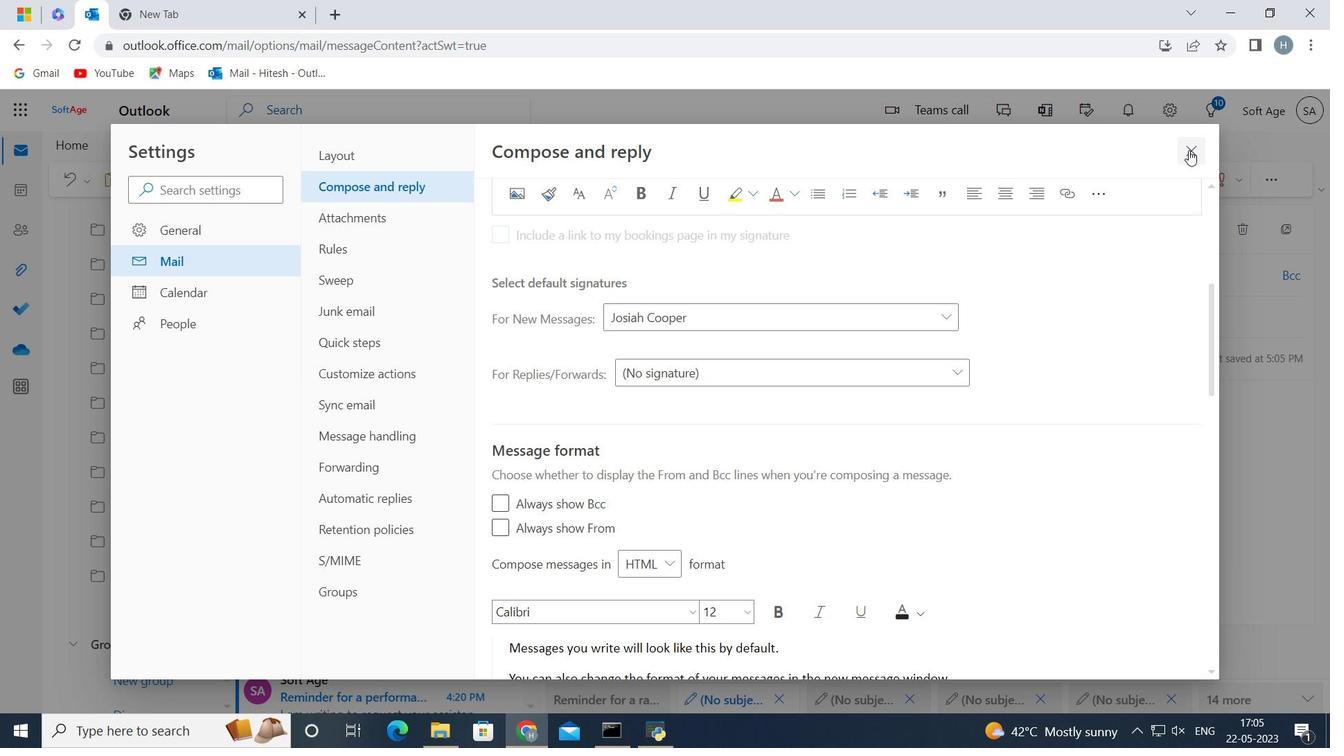 
Action: Mouse moved to (573, 402)
Screenshot: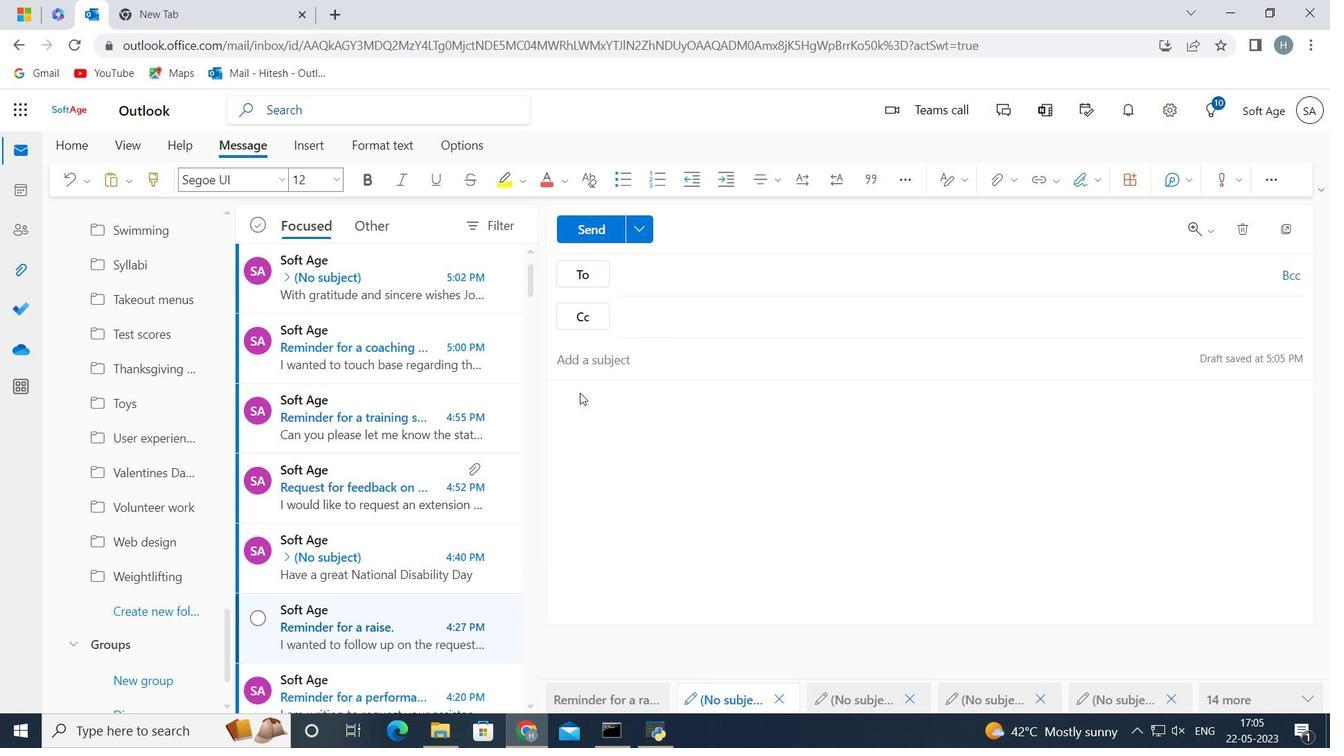 
Action: Mouse pressed left at (573, 402)
Screenshot: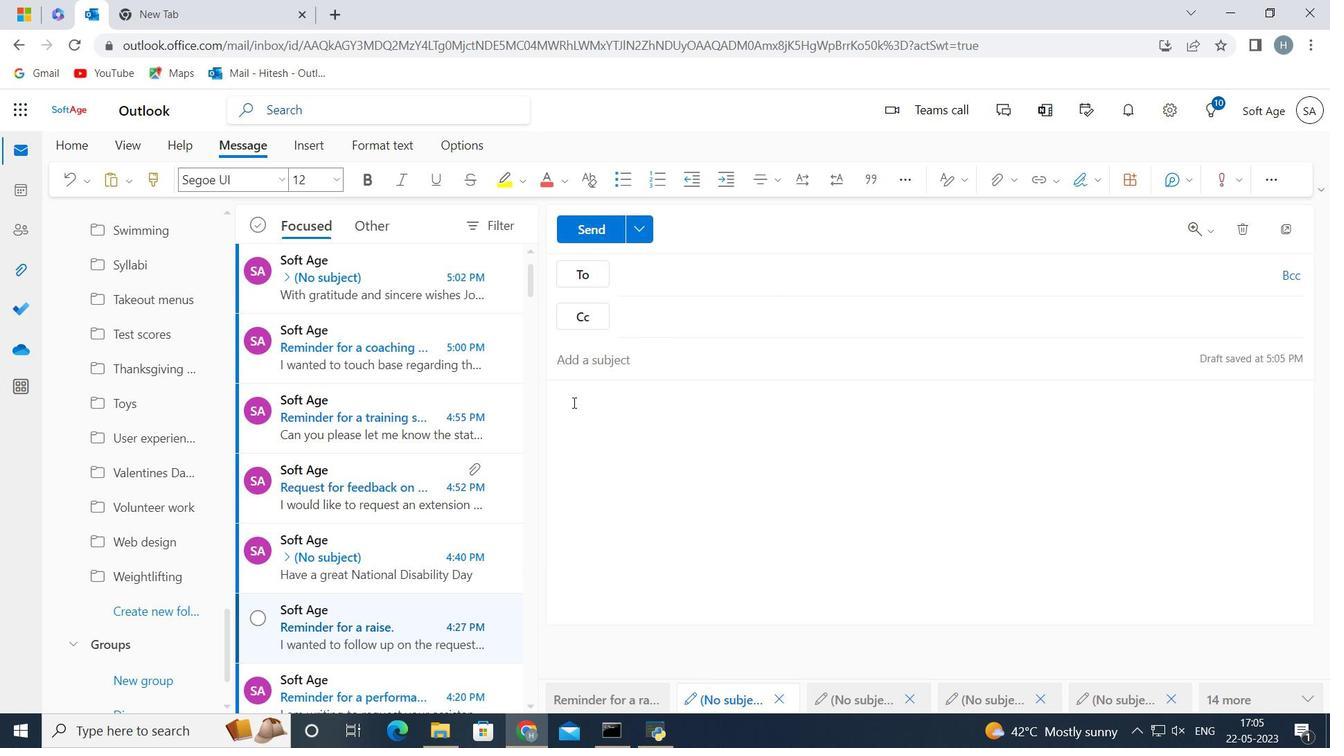 
Action: Key pressed <Key.shift>With<Key.space>heartfelt<Key.space>thanks<Key.space>and<Key.space>warm<Key.space>wishes<Key.space>
Screenshot: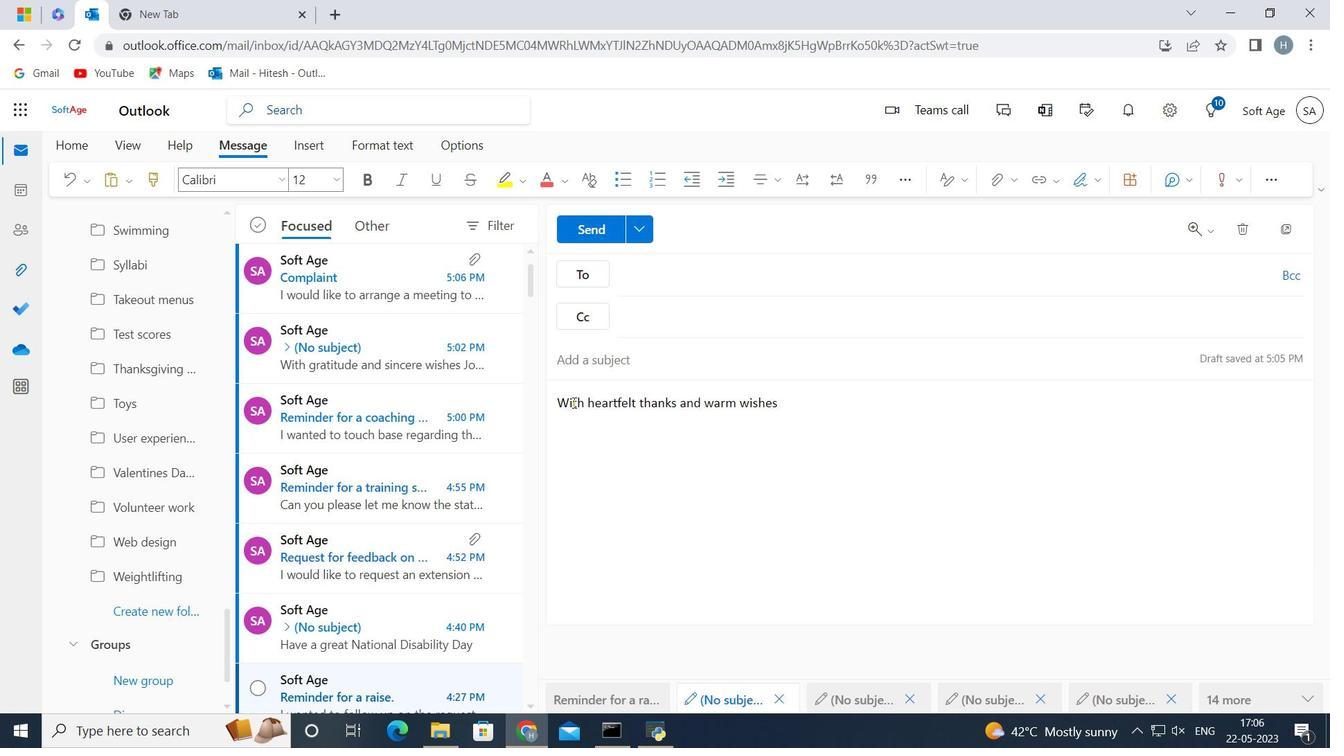 
Action: Mouse moved to (1099, 171)
Screenshot: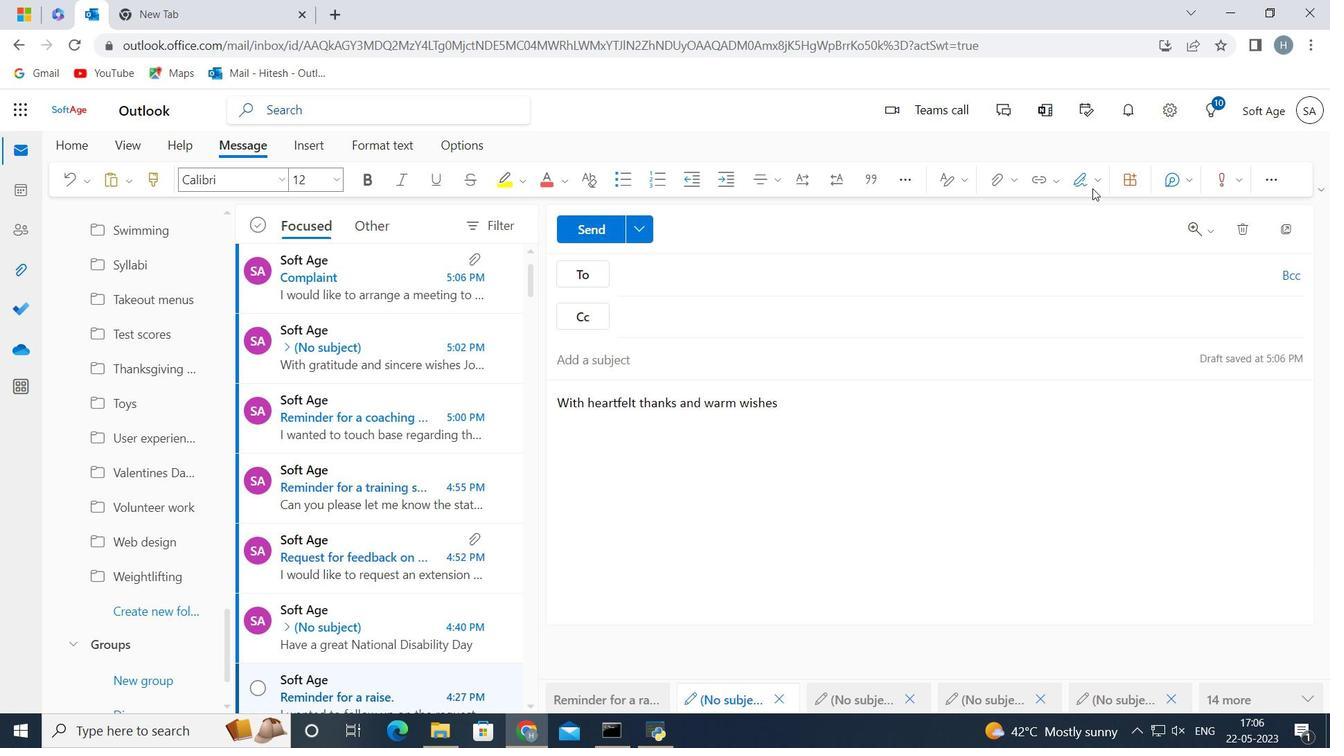 
Action: Mouse pressed left at (1099, 171)
Screenshot: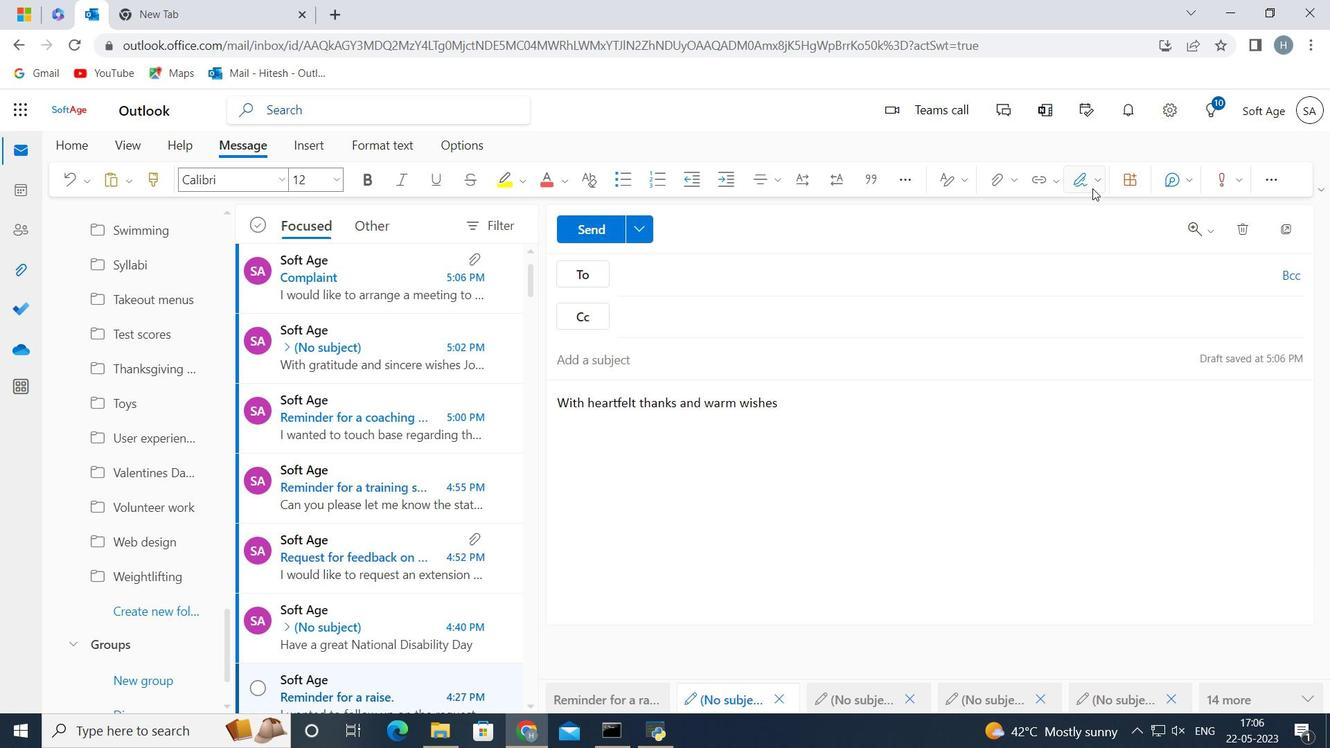 
Action: Mouse moved to (1069, 220)
Screenshot: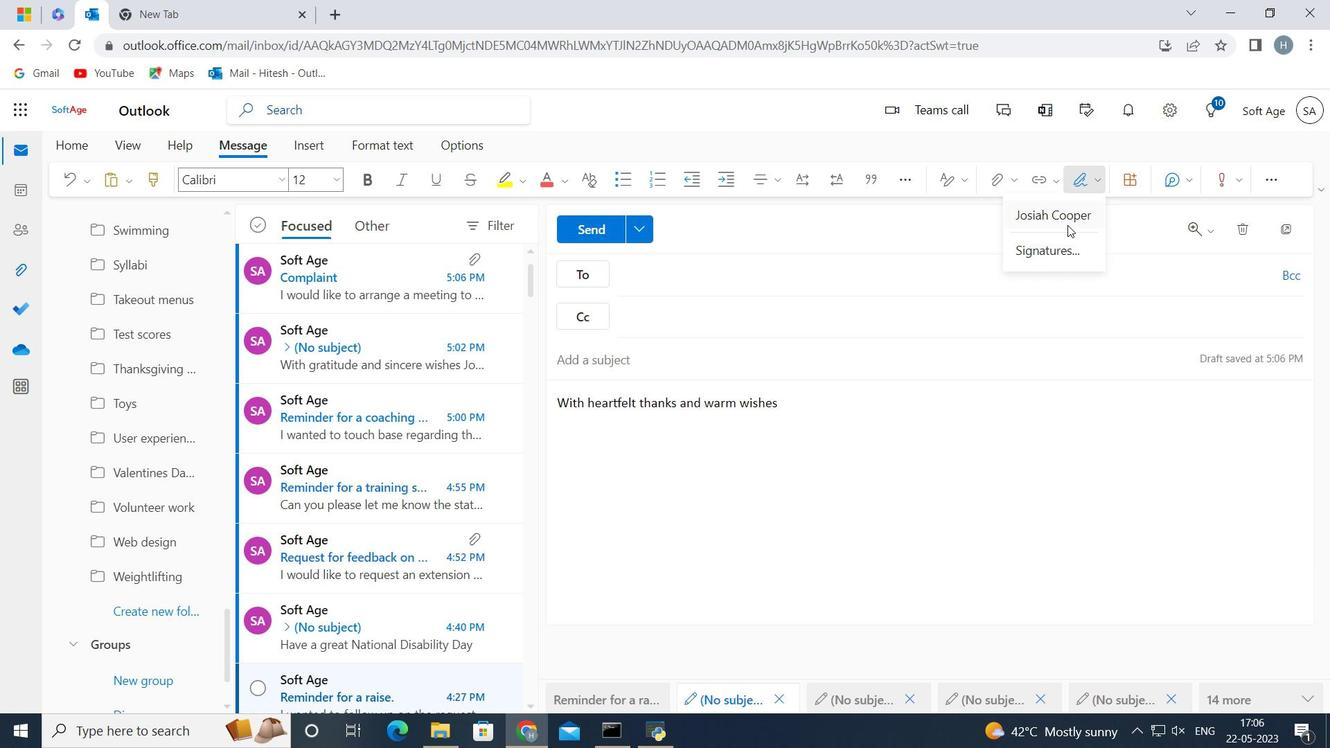 
Action: Mouse pressed left at (1069, 220)
Screenshot: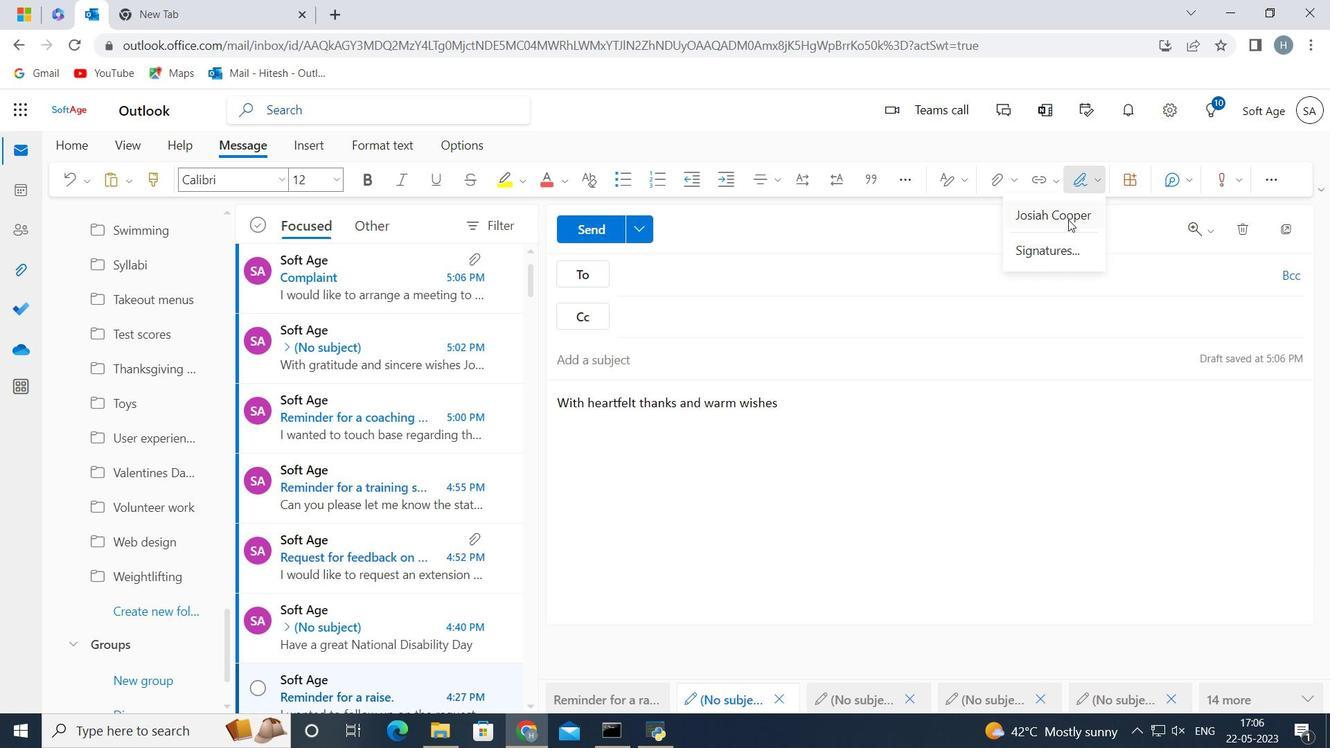 
Action: Mouse moved to (700, 274)
Screenshot: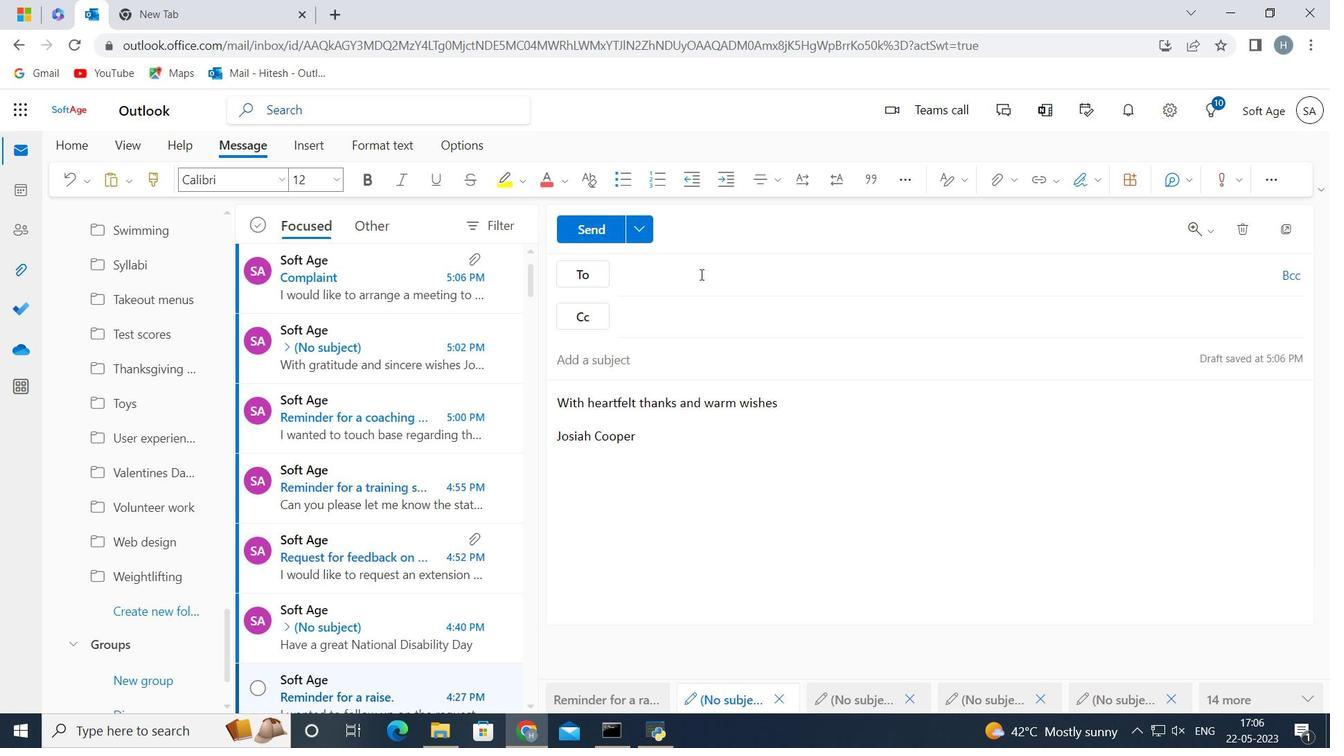 
Action: Mouse pressed left at (700, 274)
Screenshot: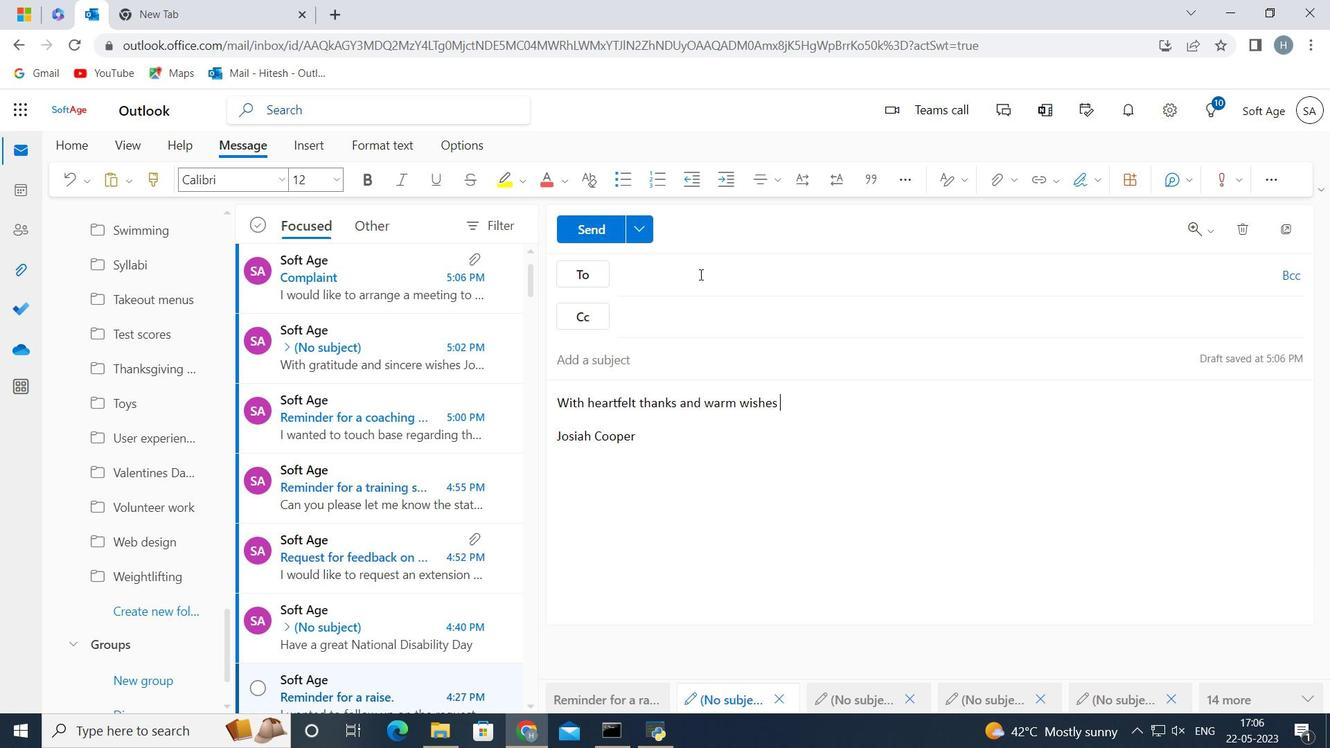 
Action: Key pressed softage.8<Key.shift>@softage.net
Screenshot: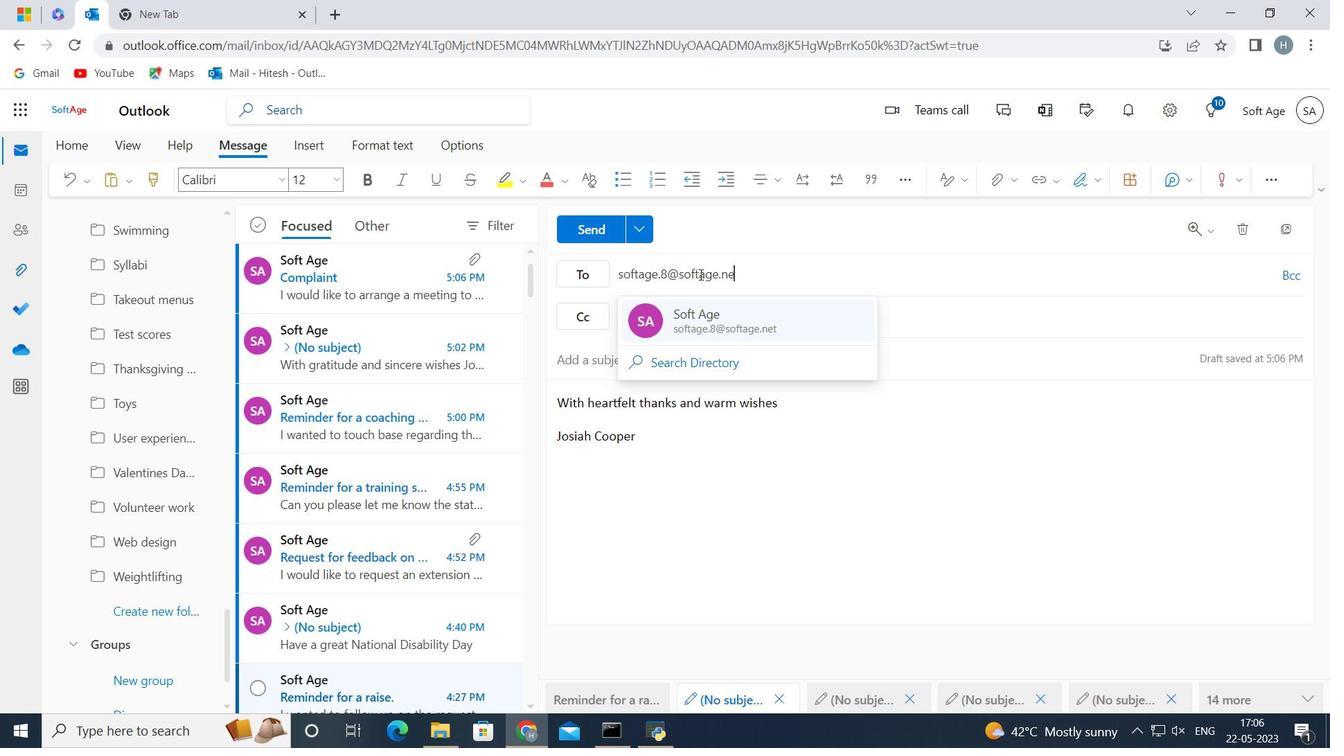 
Action: Mouse moved to (705, 311)
Screenshot: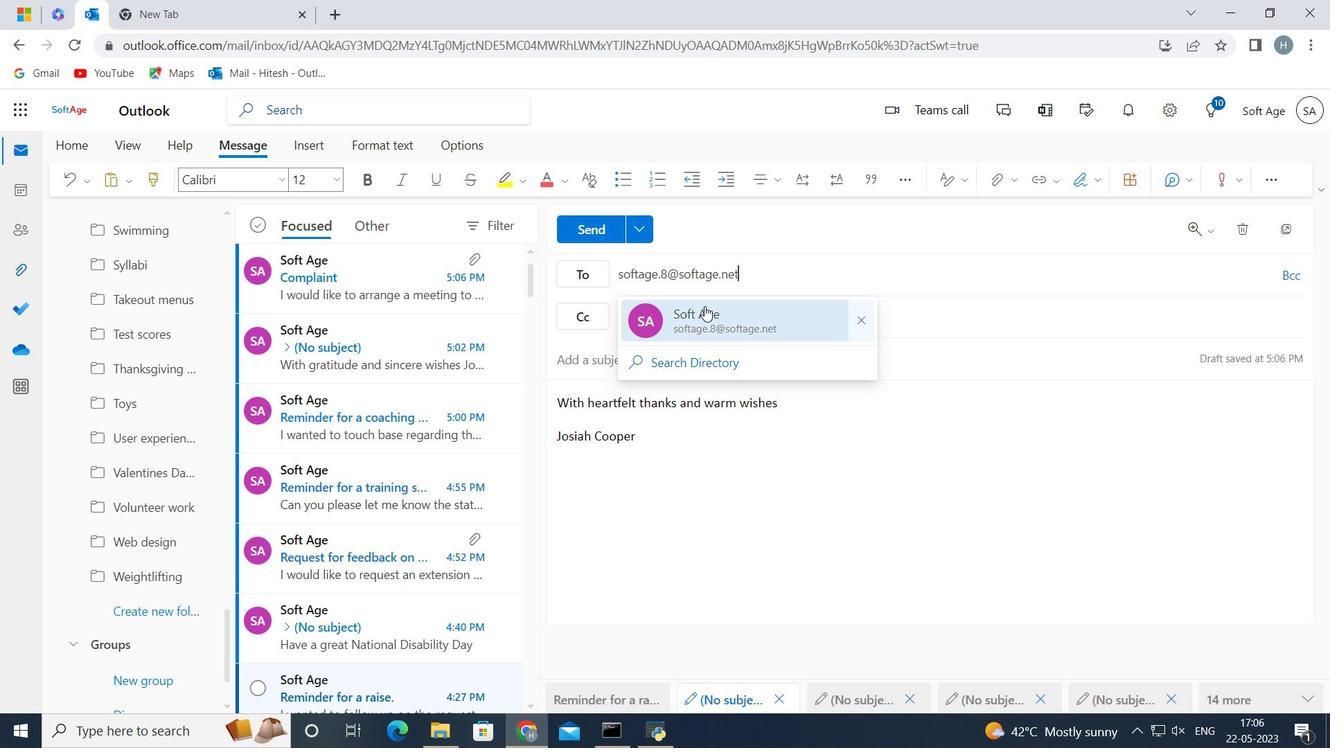
Action: Mouse pressed left at (705, 311)
Screenshot: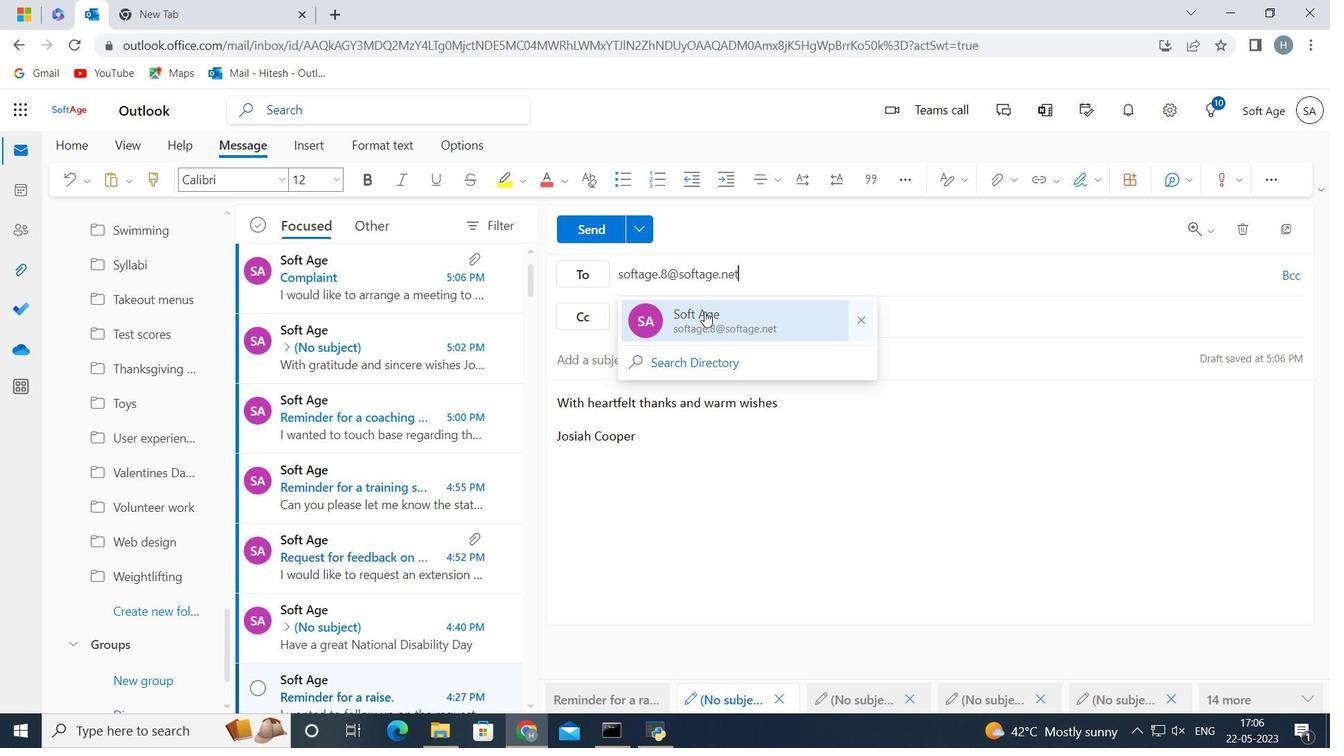 
Action: Mouse moved to (165, 604)
Screenshot: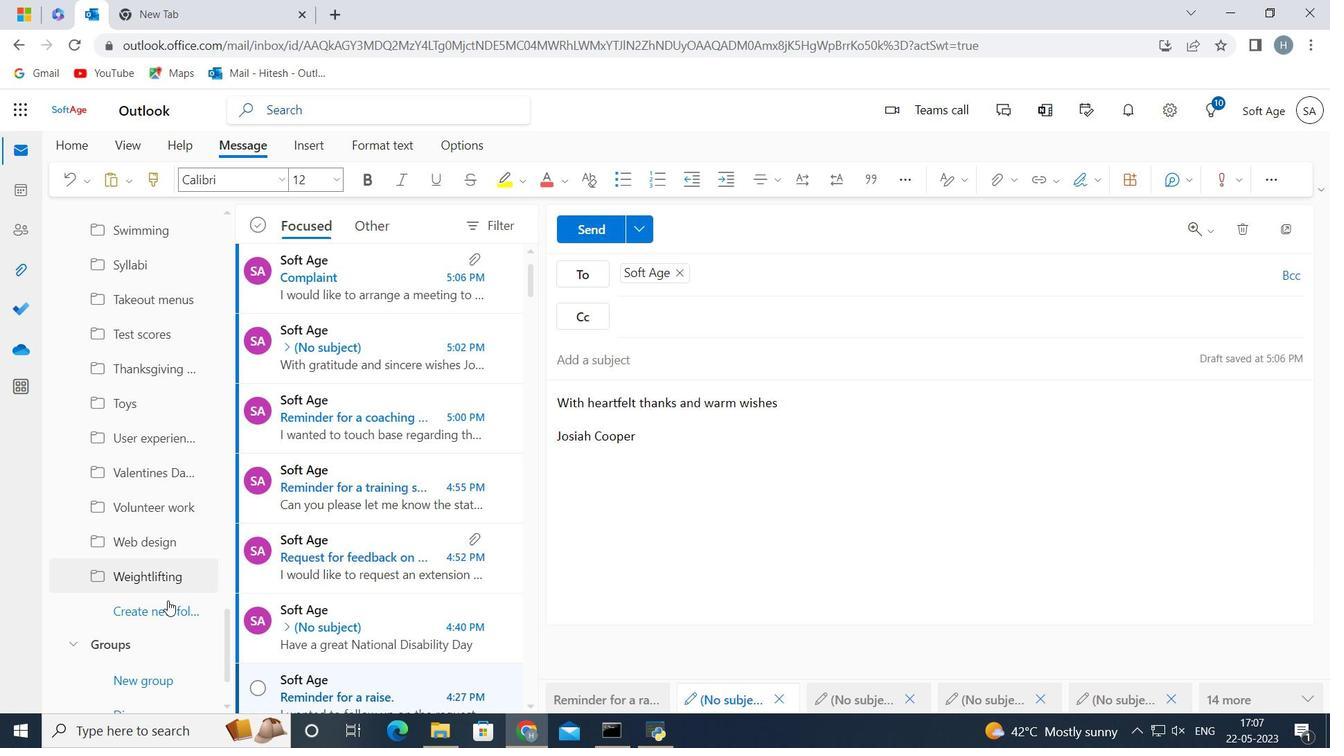 
Action: Mouse pressed left at (165, 604)
Screenshot: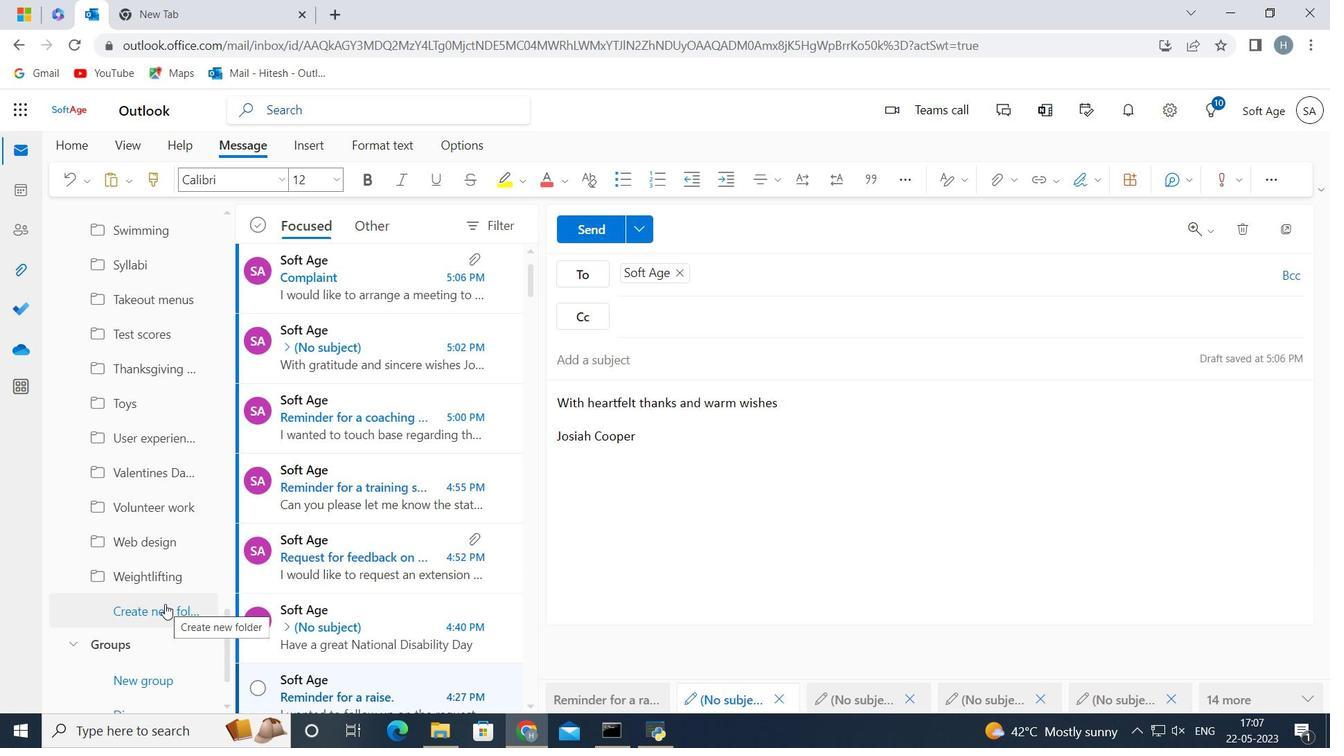 
Action: Key pressed <Key.shift_r>User<Key.space>interface
Screenshot: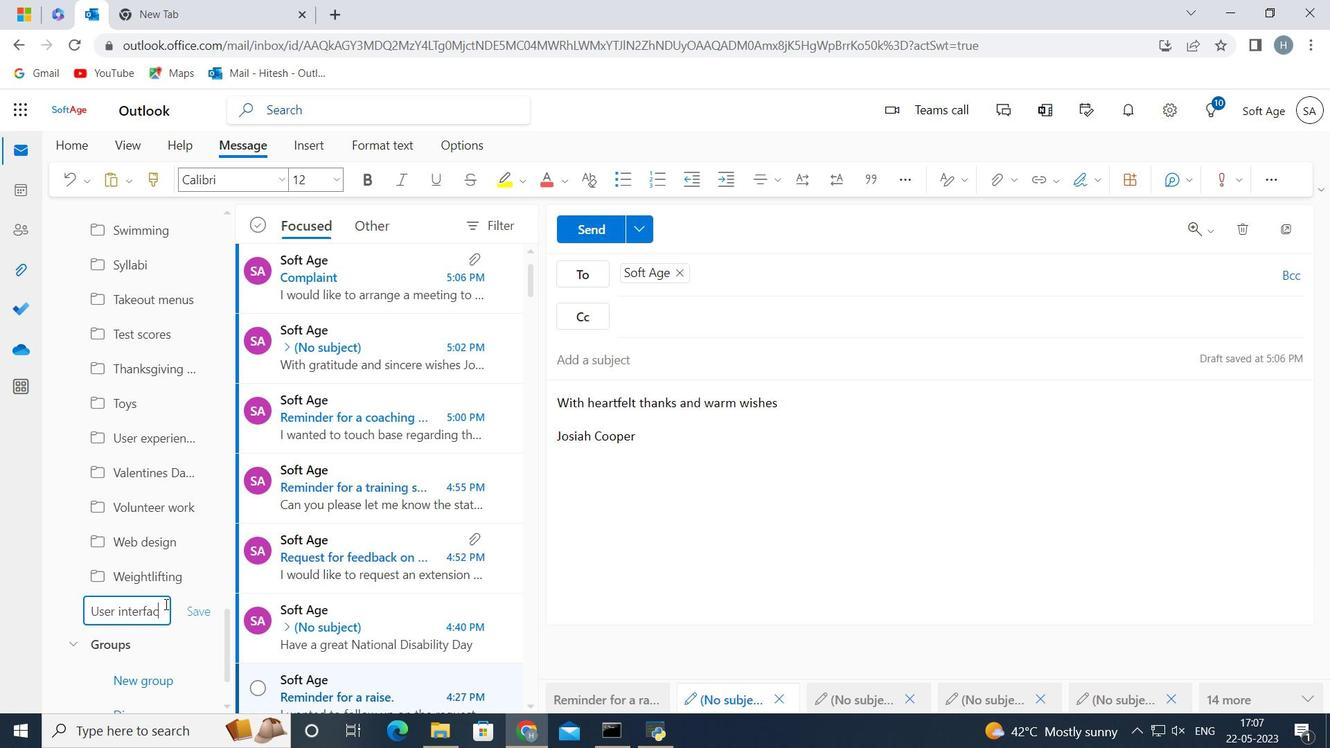 
Action: Mouse moved to (196, 609)
Screenshot: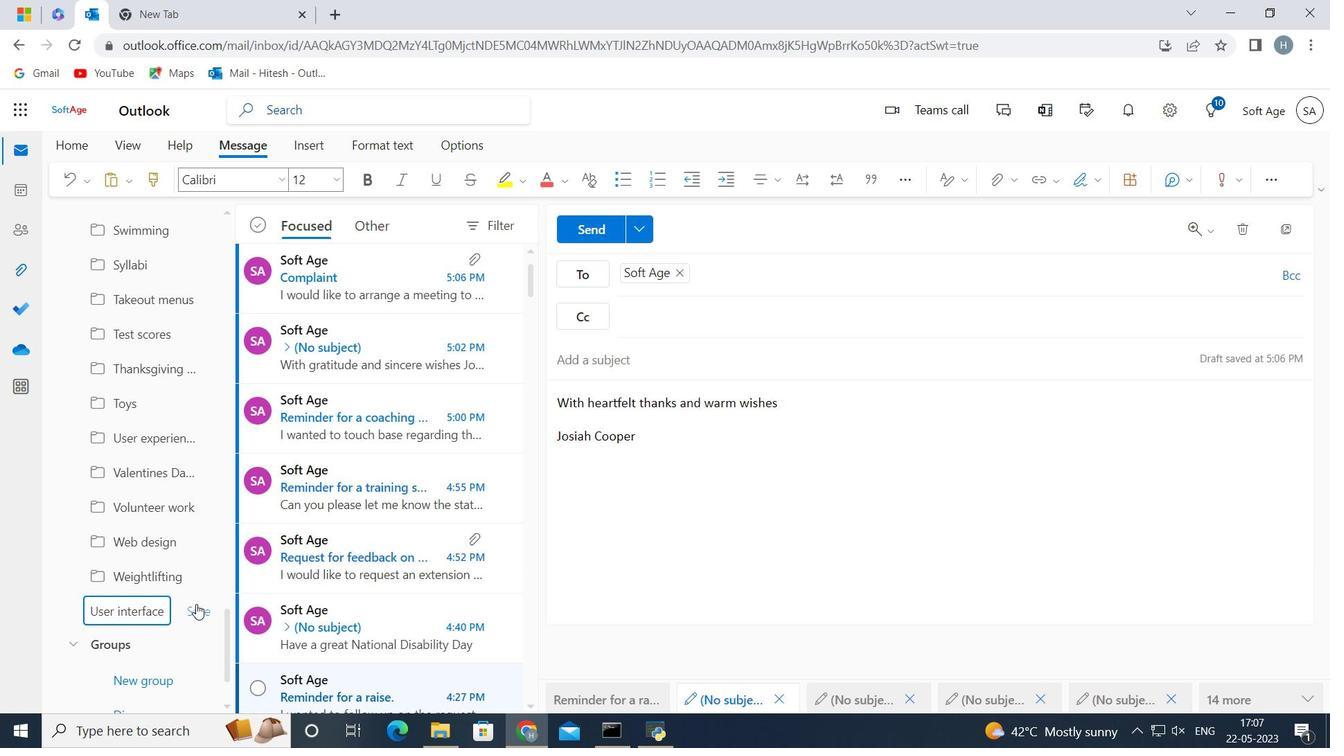 
Action: Mouse pressed left at (196, 609)
Screenshot: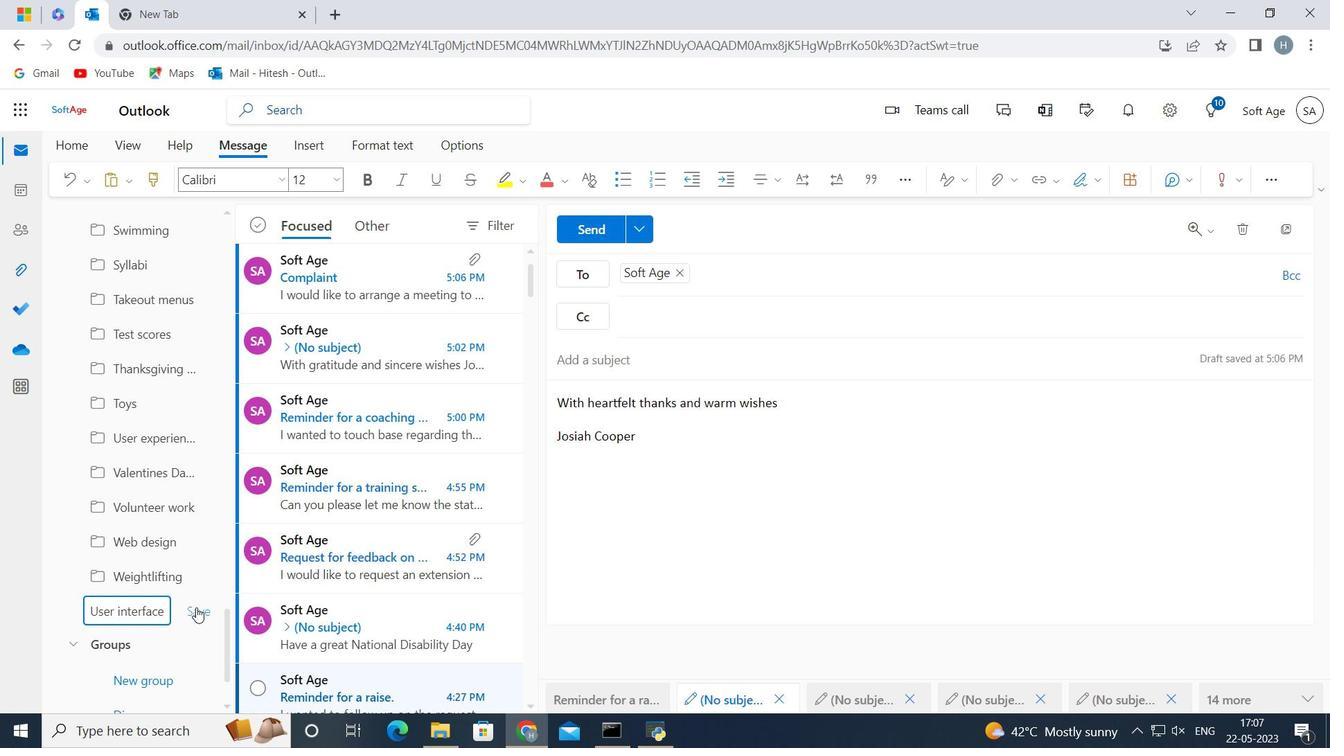 
Action: Mouse moved to (555, 491)
Screenshot: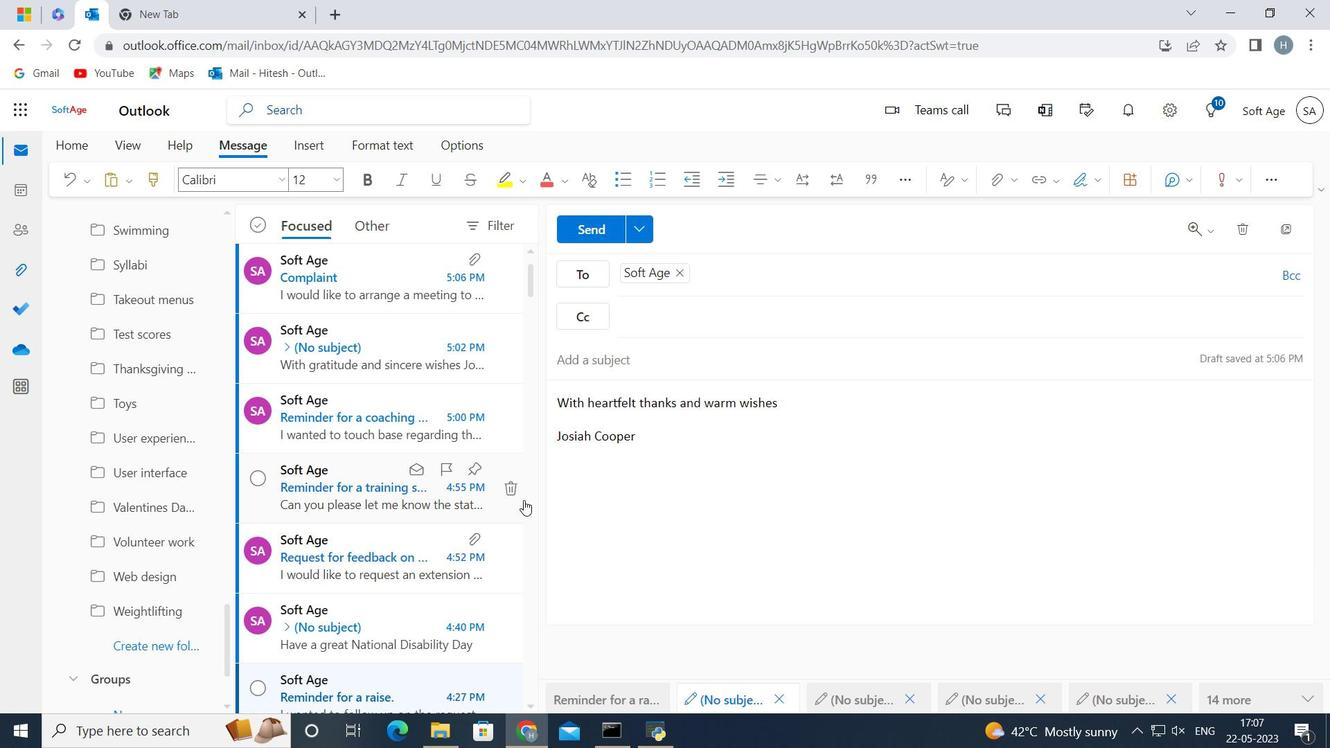 
